 Task: Compose an email with the signature Francisco Garcia with the subject Request for an article and the message Please let me know if you have any suggestions for improvement. from softage.1@softage.net to softage.5@softage.net,  softage.1@softage.net and softage.6@softage.net with CC to softage.7@softage.net with an attached document Marketing_research_report.pdf, insert an emoji of mail Send the email
Action: Mouse moved to (434, 540)
Screenshot: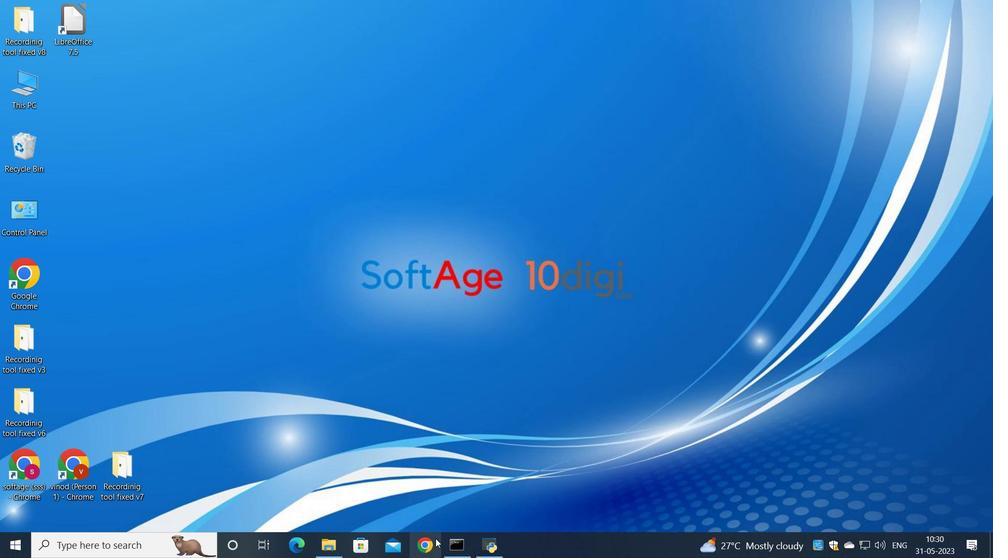 
Action: Mouse pressed left at (434, 540)
Screenshot: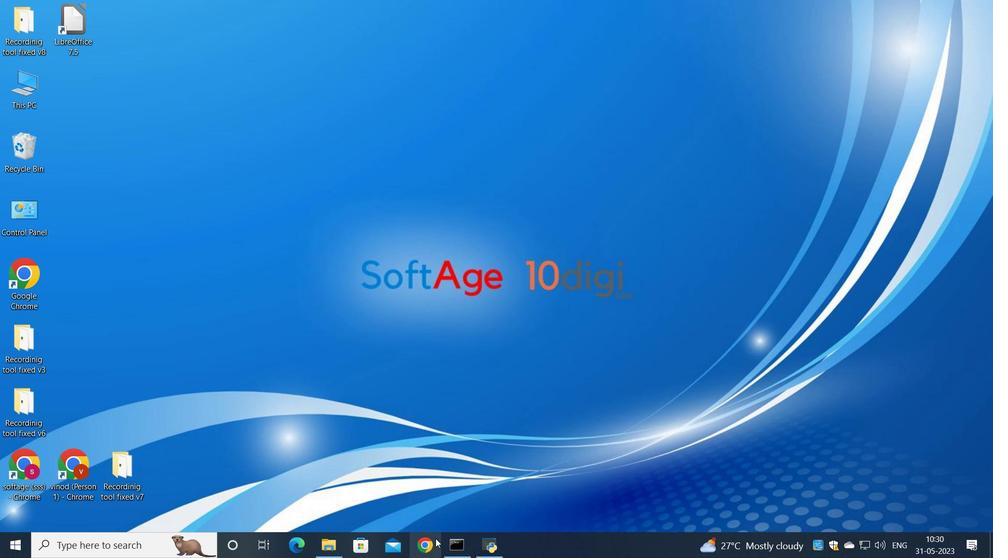 
Action: Mouse moved to (421, 336)
Screenshot: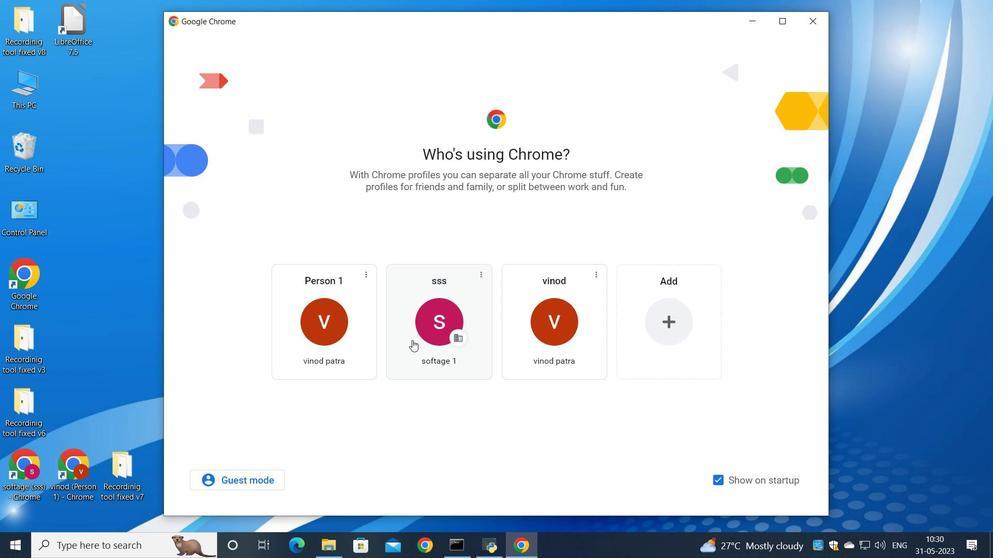 
Action: Mouse pressed left at (421, 336)
Screenshot: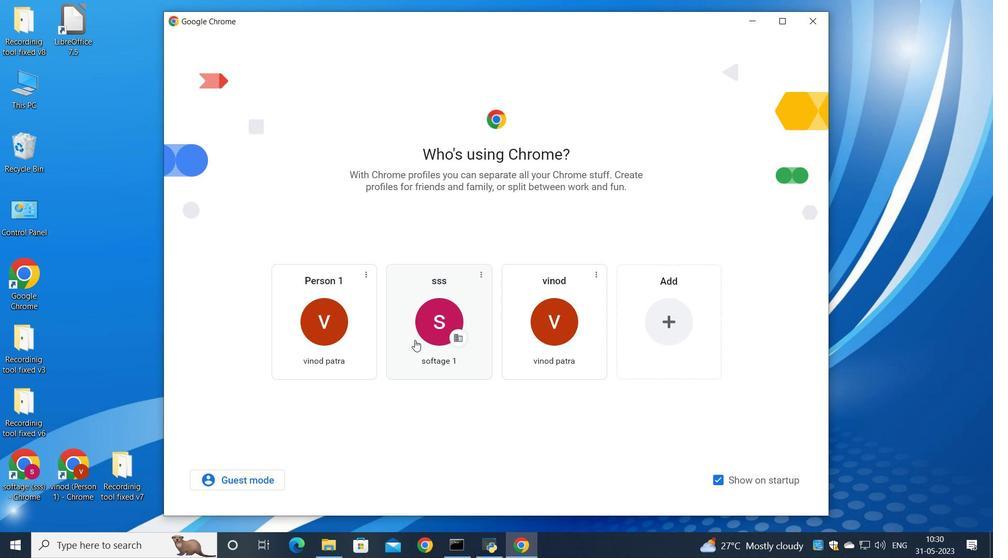 
Action: Mouse moved to (866, 71)
Screenshot: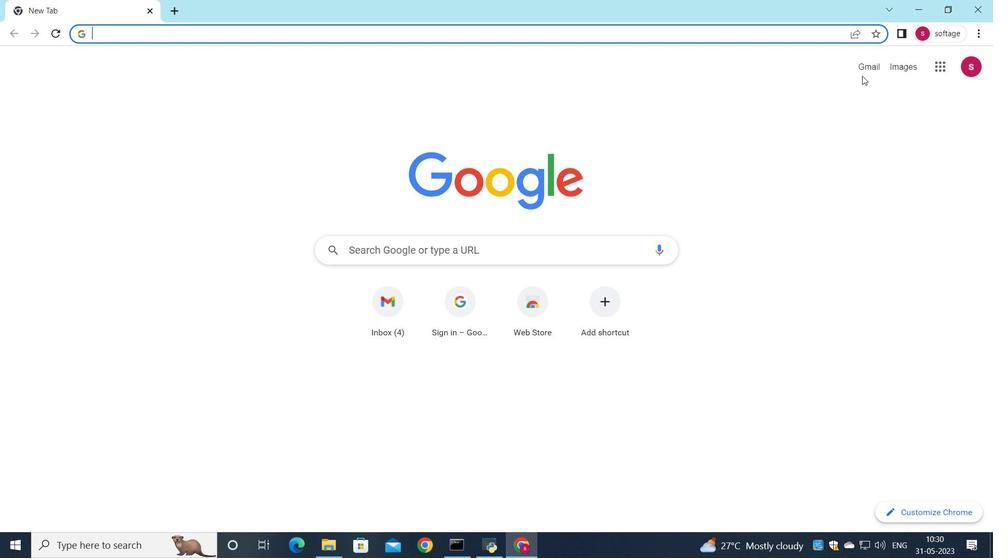 
Action: Mouse pressed left at (866, 71)
Screenshot: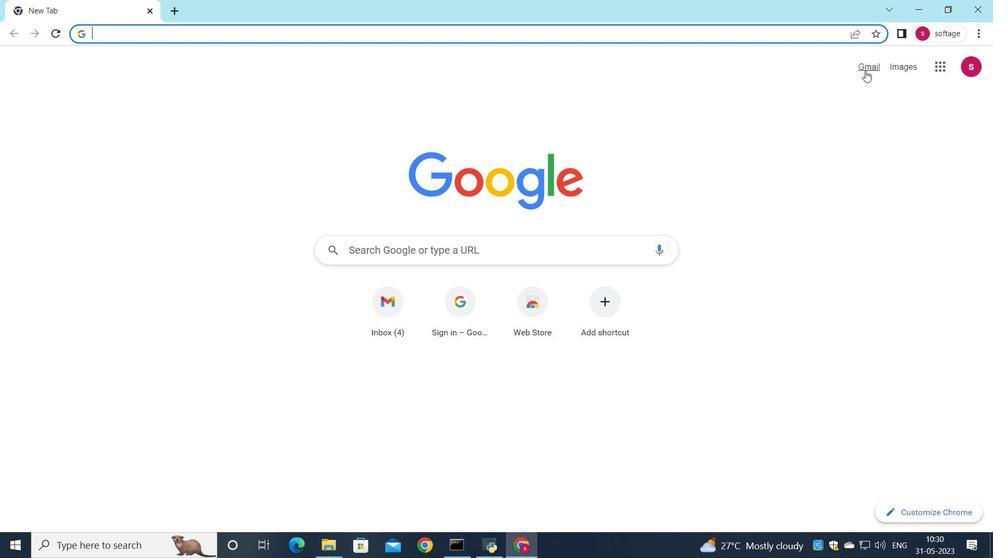 
Action: Mouse moved to (853, 83)
Screenshot: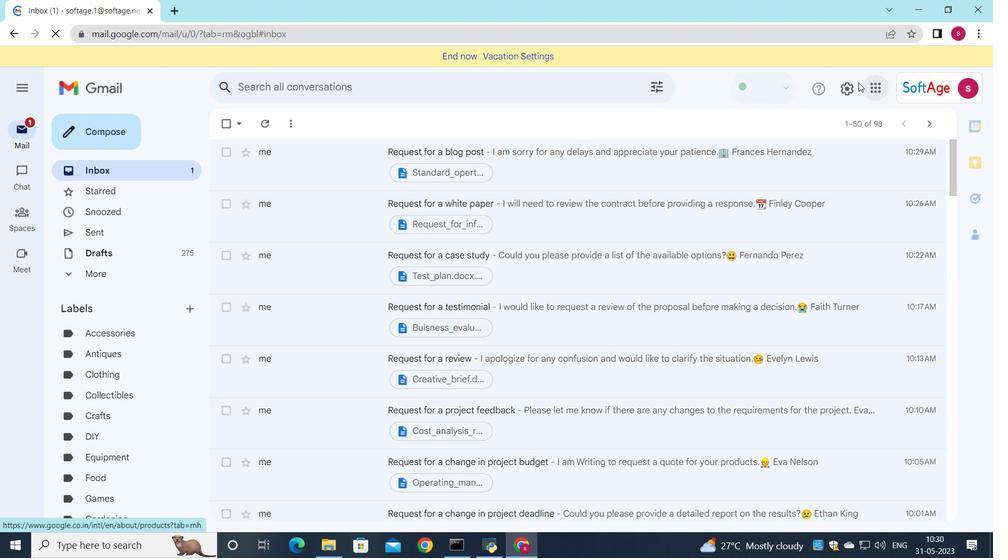 
Action: Mouse pressed left at (853, 83)
Screenshot: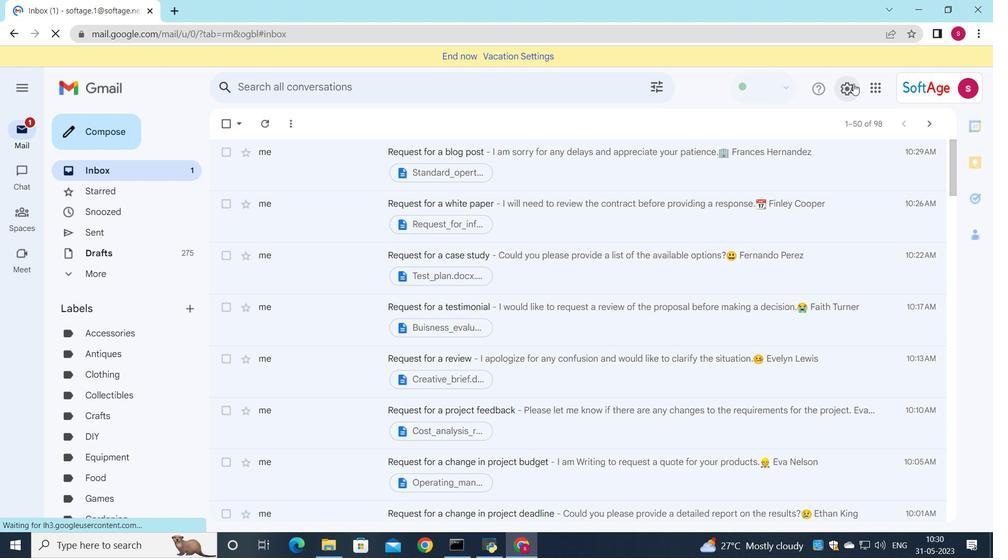 
Action: Mouse moved to (839, 151)
Screenshot: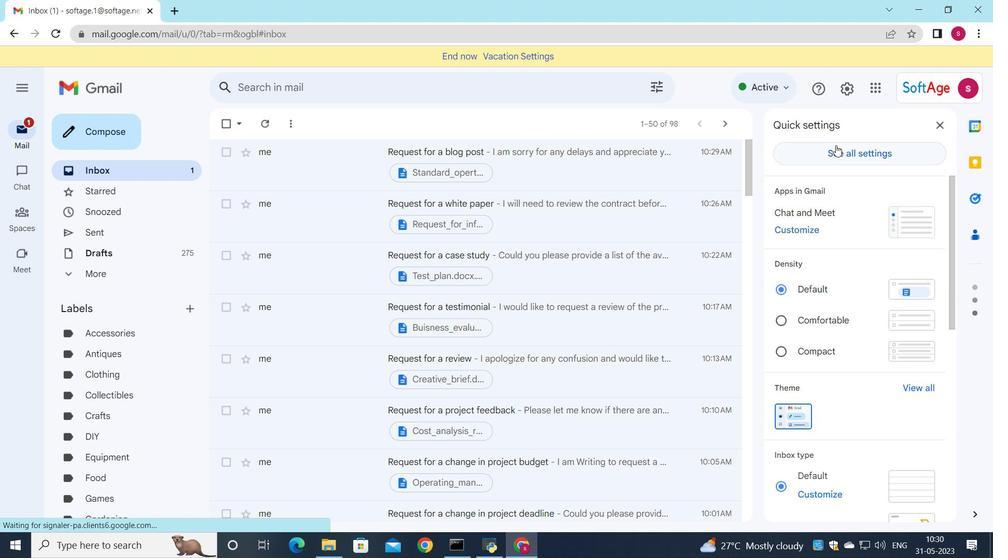 
Action: Mouse pressed left at (839, 151)
Screenshot: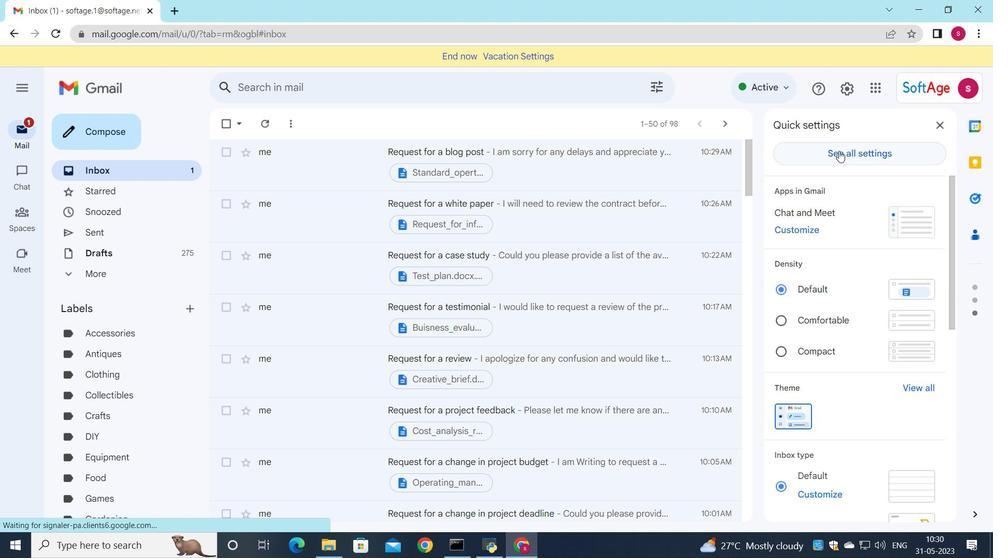 
Action: Mouse moved to (524, 326)
Screenshot: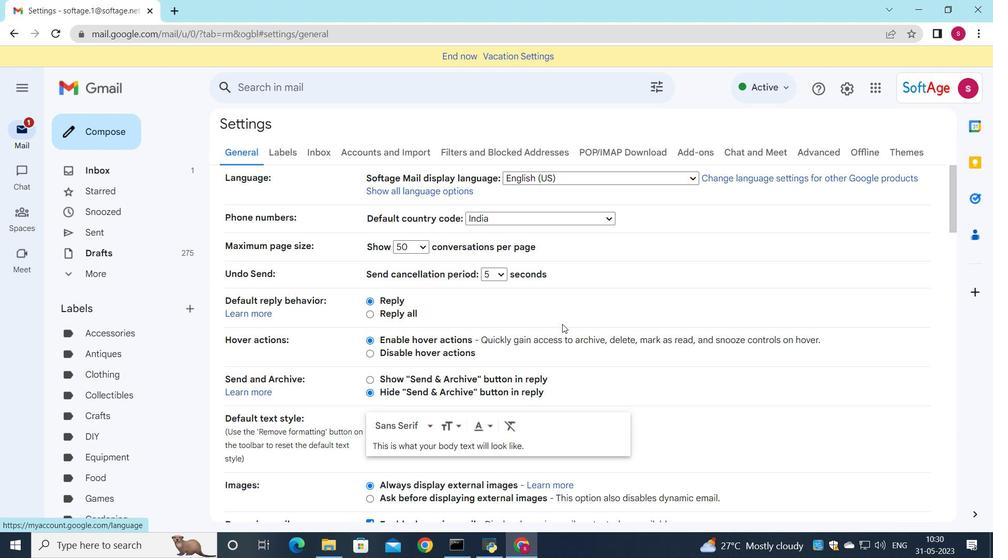 
Action: Mouse scrolled (524, 325) with delta (0, 0)
Screenshot: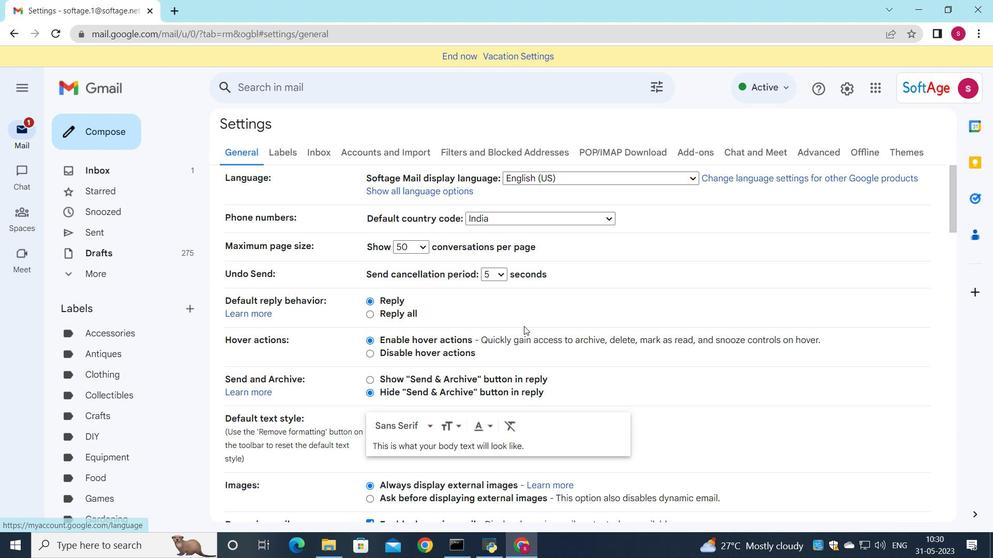 
Action: Mouse scrolled (524, 325) with delta (0, 0)
Screenshot: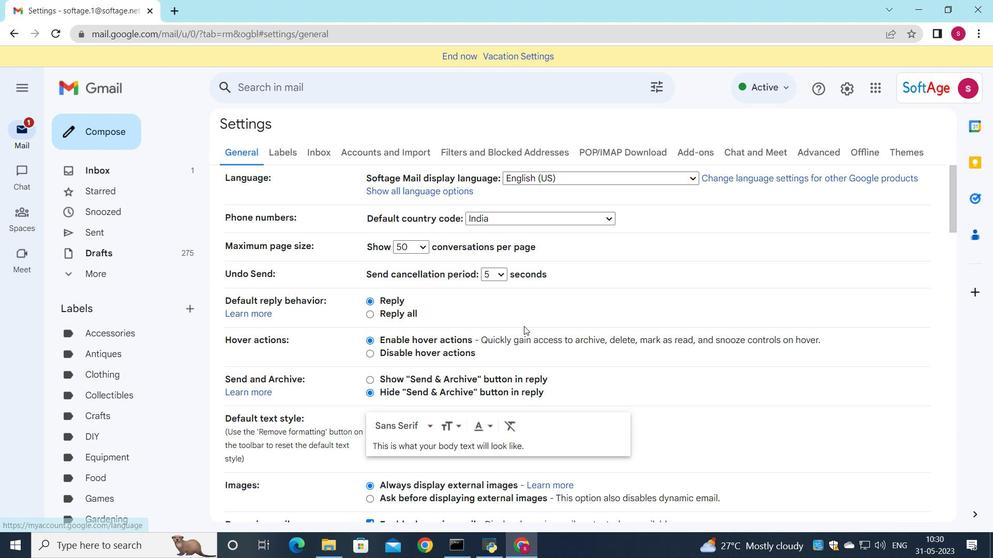 
Action: Mouse scrolled (524, 325) with delta (0, 0)
Screenshot: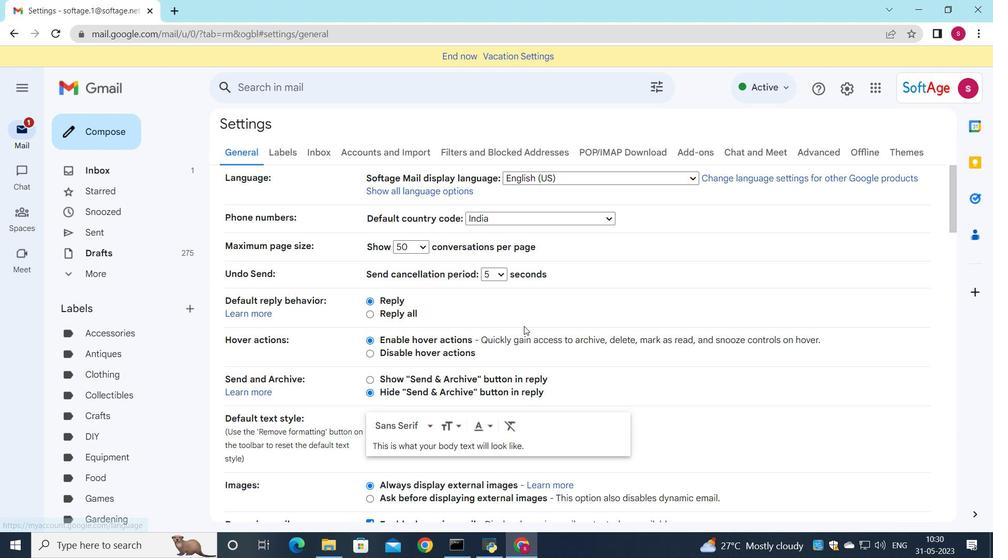
Action: Mouse scrolled (524, 325) with delta (0, 0)
Screenshot: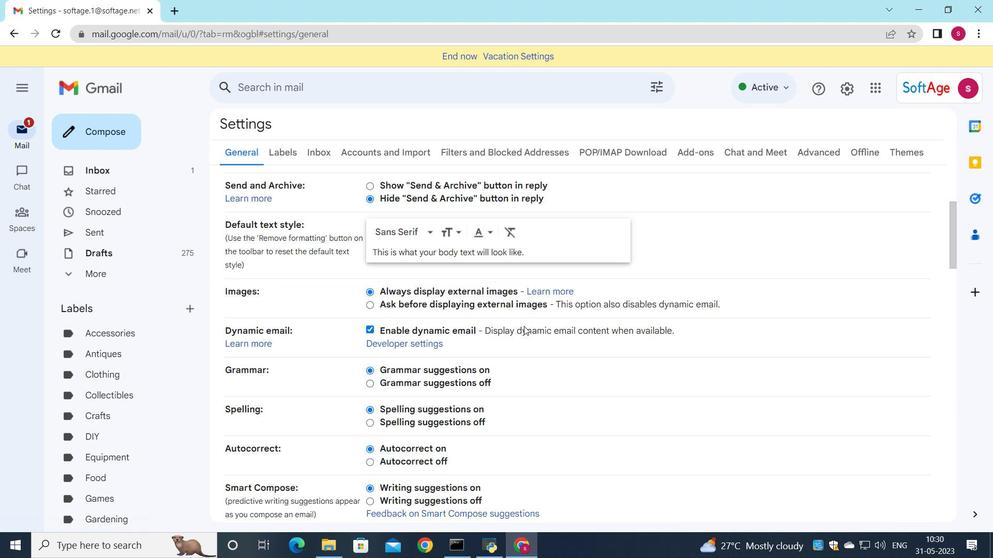 
Action: Mouse scrolled (524, 325) with delta (0, 0)
Screenshot: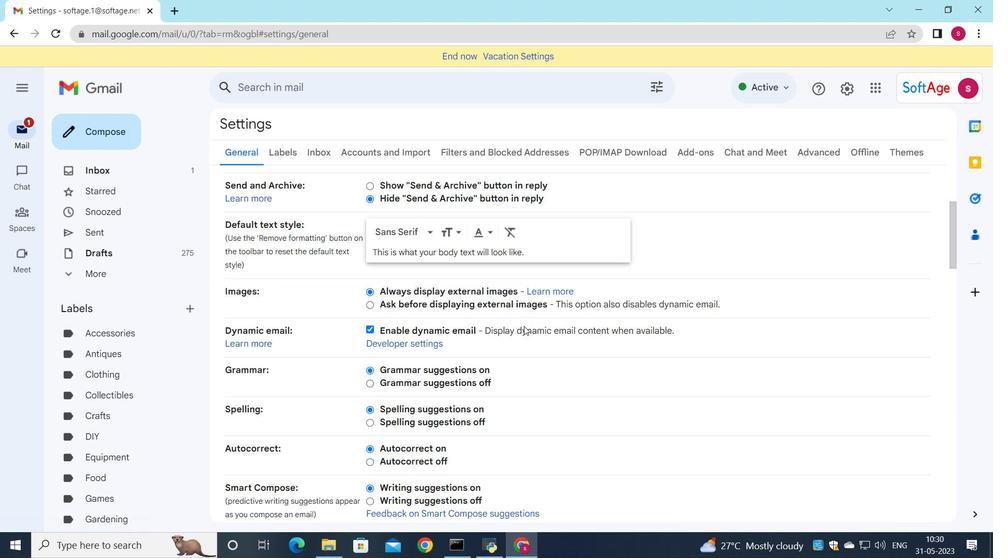 
Action: Mouse moved to (524, 326)
Screenshot: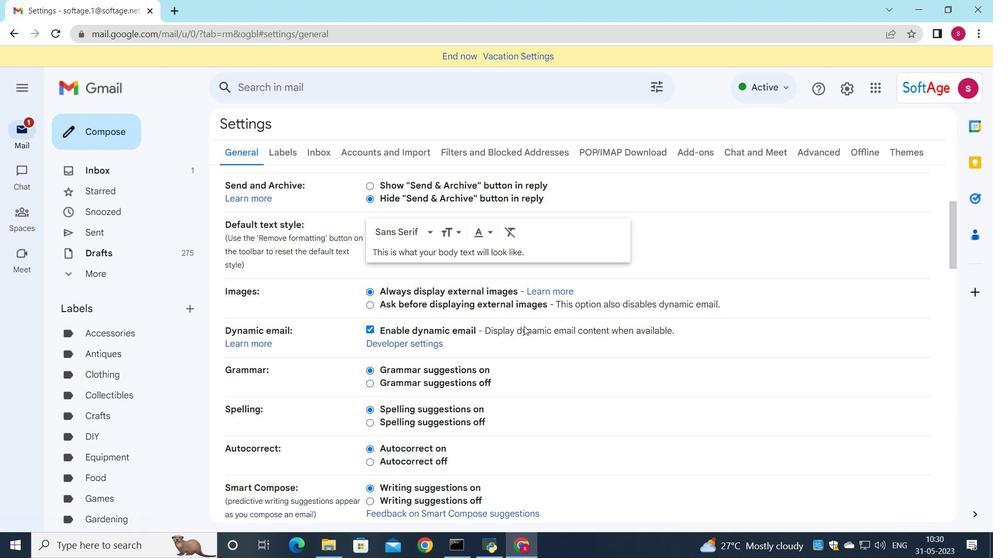 
Action: Mouse scrolled (524, 325) with delta (0, 0)
Screenshot: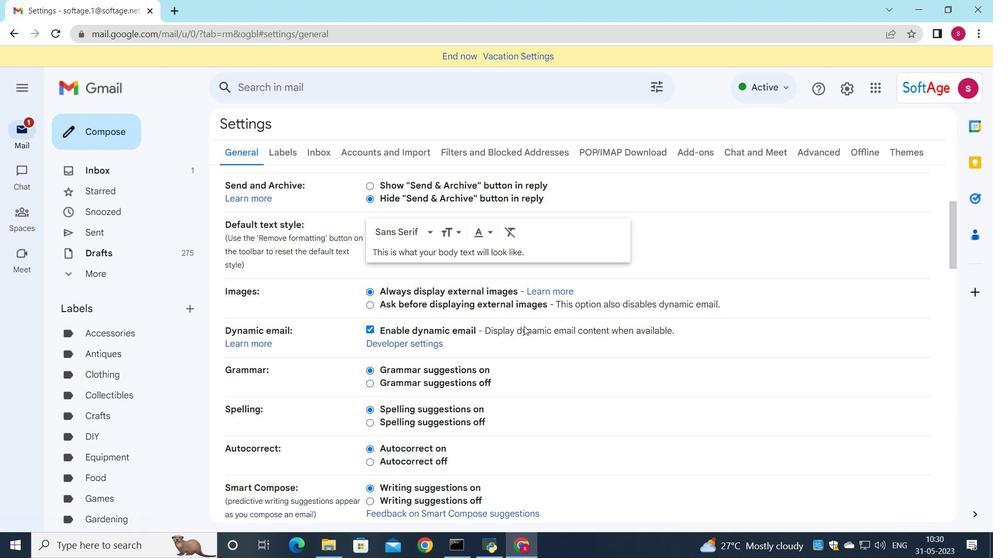 
Action: Mouse moved to (526, 328)
Screenshot: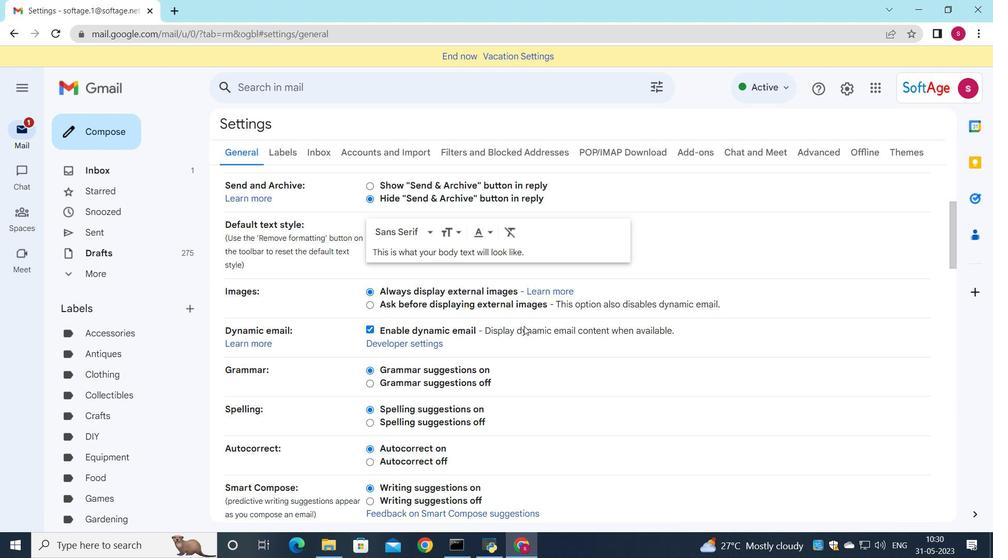 
Action: Mouse scrolled (526, 327) with delta (0, 0)
Screenshot: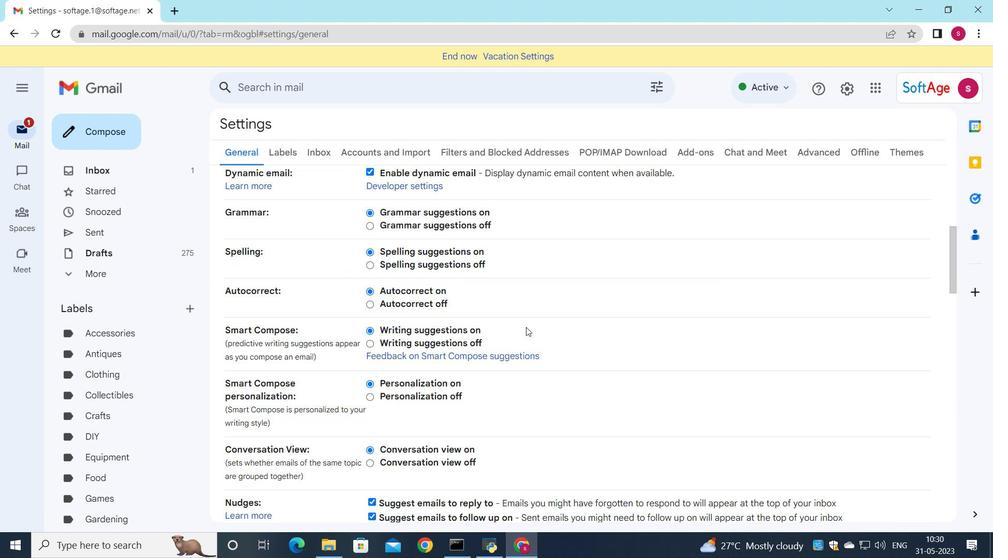 
Action: Mouse scrolled (526, 327) with delta (0, 0)
Screenshot: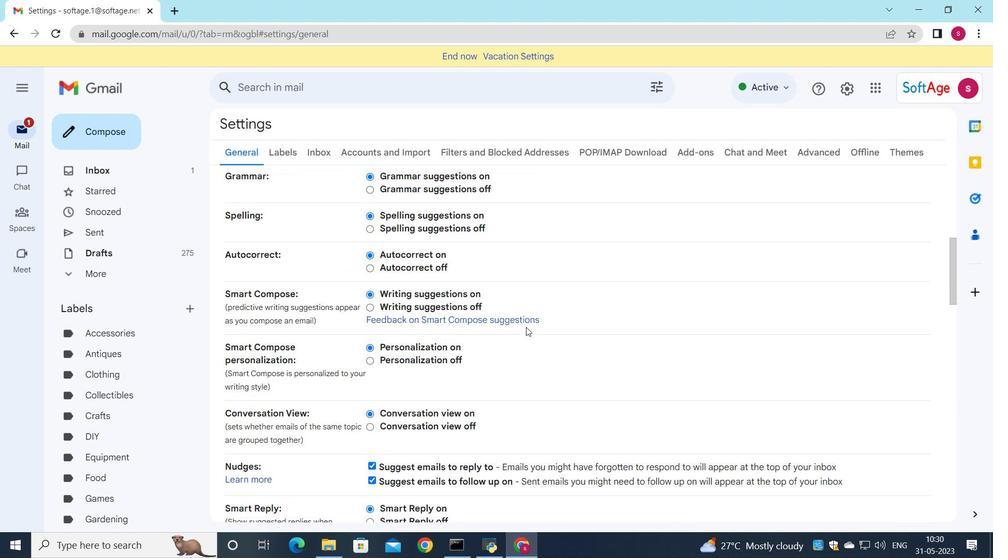 
Action: Mouse scrolled (526, 327) with delta (0, 0)
Screenshot: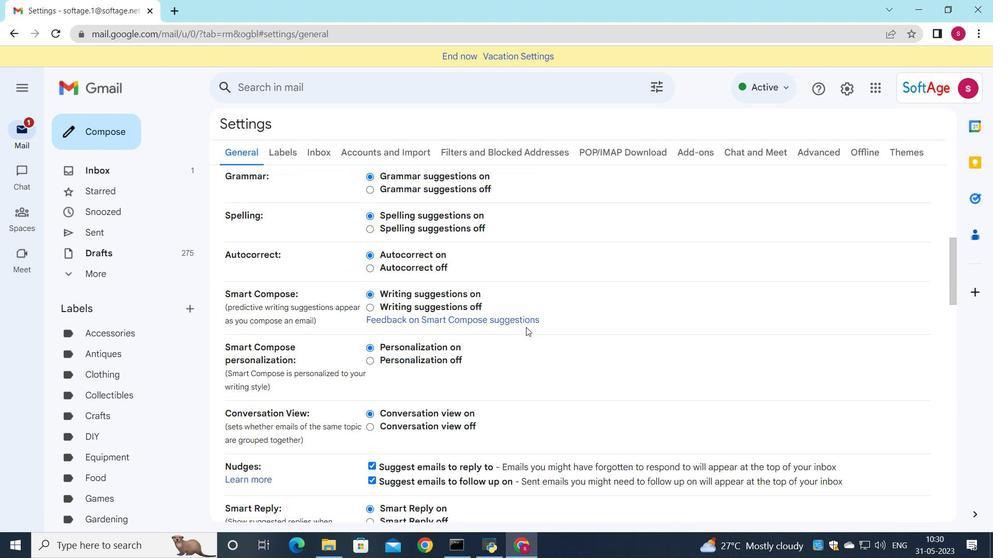 
Action: Mouse scrolled (526, 327) with delta (0, 0)
Screenshot: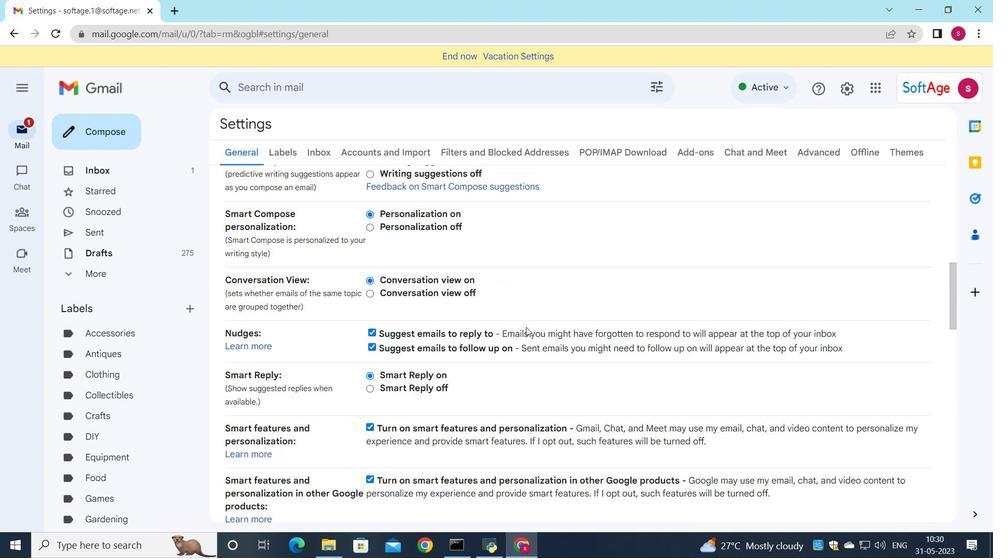 
Action: Mouse scrolled (526, 327) with delta (0, 0)
Screenshot: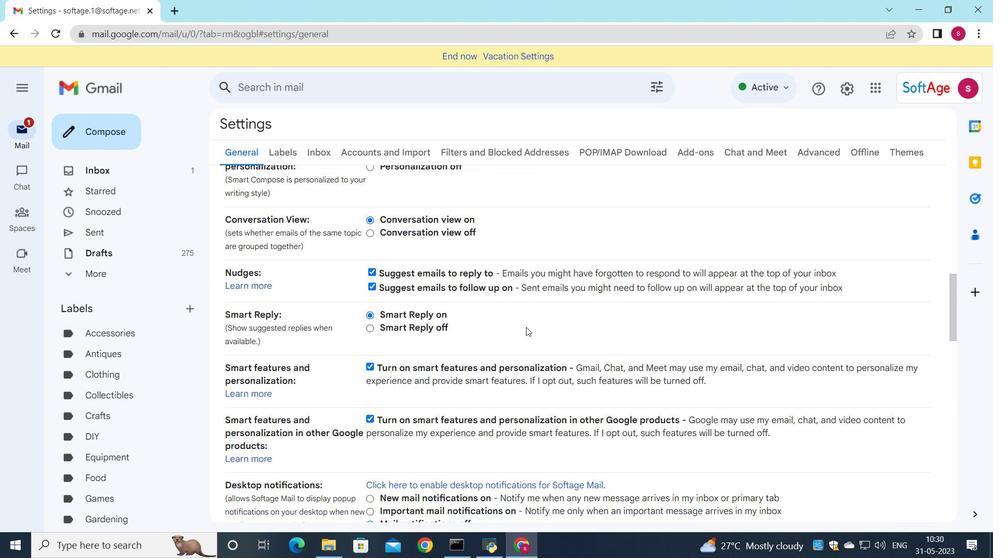 
Action: Mouse scrolled (526, 327) with delta (0, 0)
Screenshot: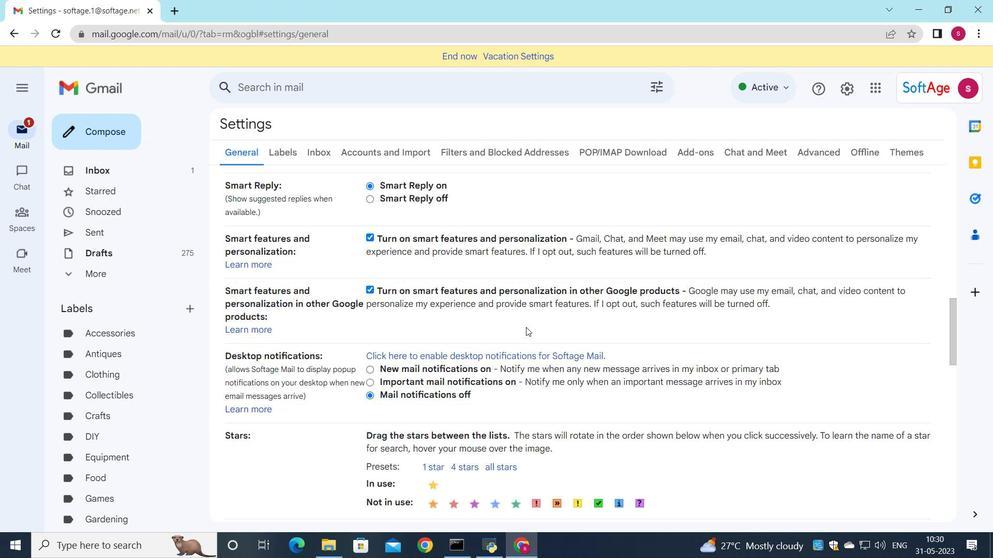 
Action: Mouse scrolled (526, 327) with delta (0, 0)
Screenshot: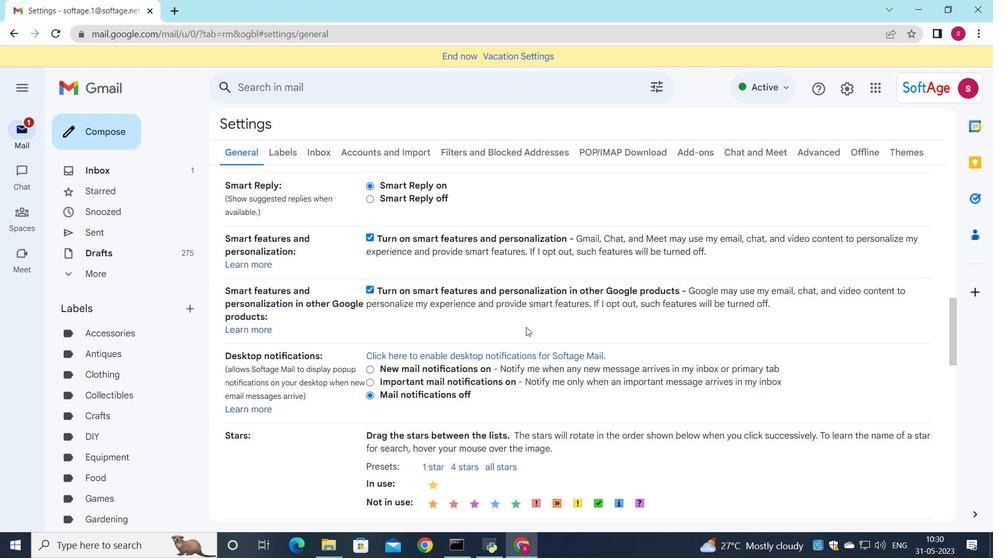 
Action: Mouse scrolled (526, 327) with delta (0, 0)
Screenshot: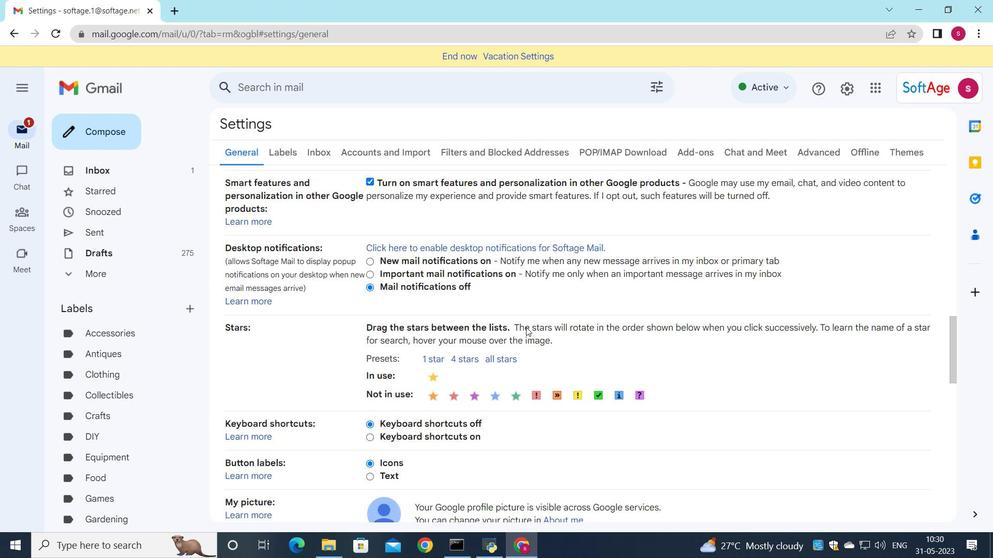 
Action: Mouse scrolled (526, 327) with delta (0, 0)
Screenshot: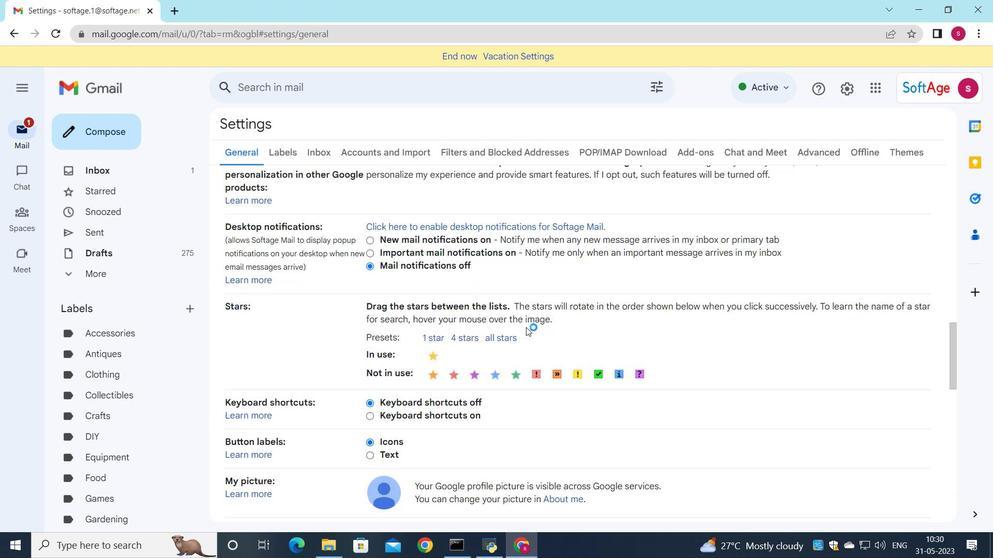 
Action: Mouse scrolled (526, 327) with delta (0, 0)
Screenshot: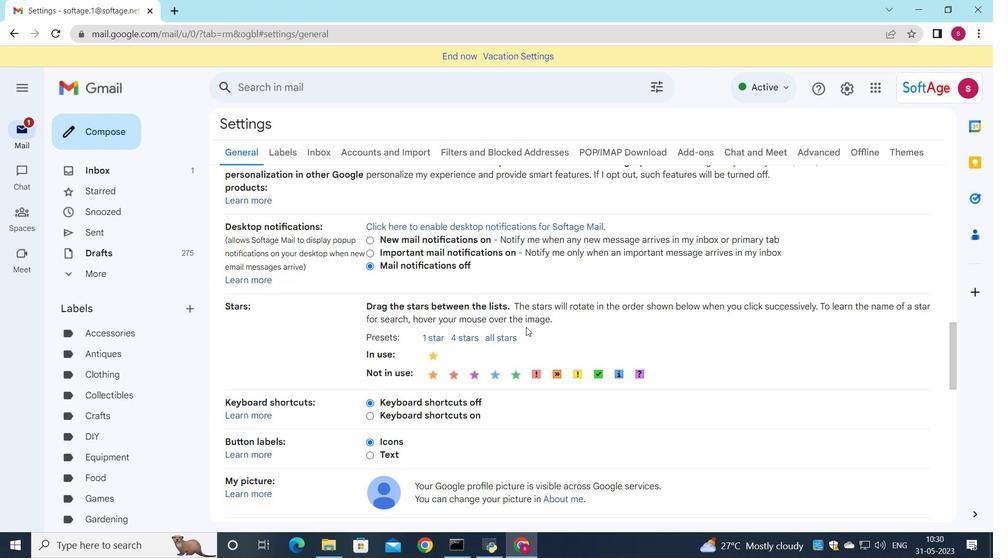 
Action: Mouse scrolled (526, 327) with delta (0, 0)
Screenshot: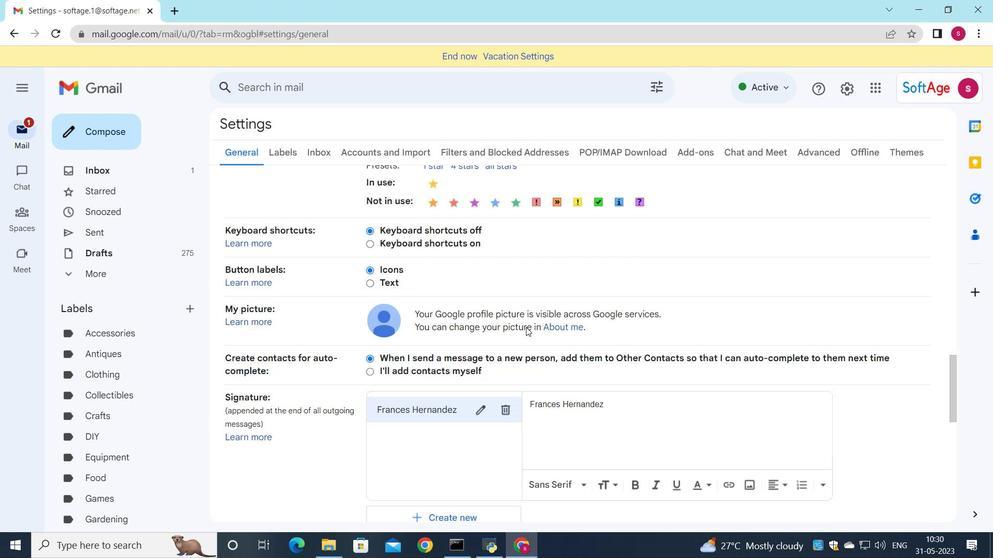 
Action: Mouse moved to (508, 325)
Screenshot: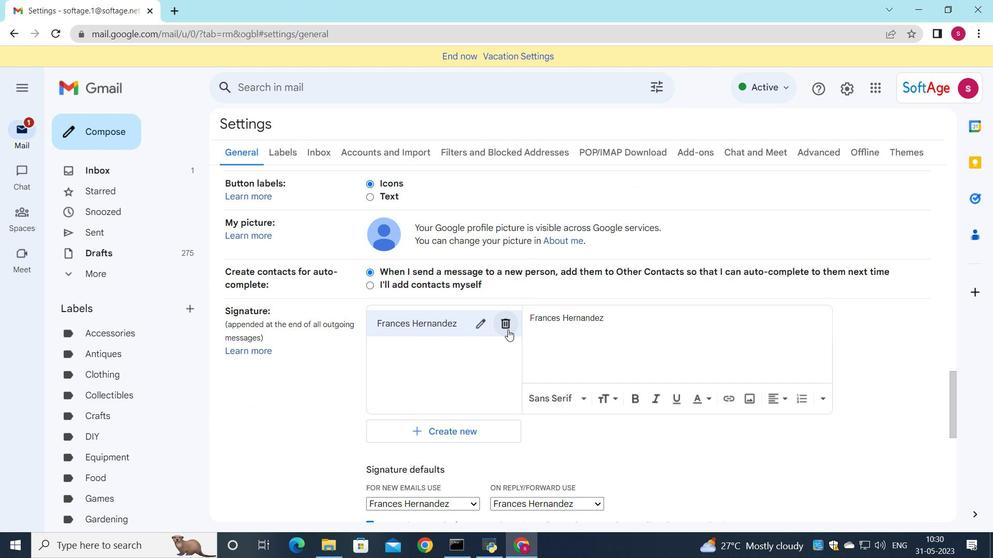 
Action: Mouse pressed left at (508, 325)
Screenshot: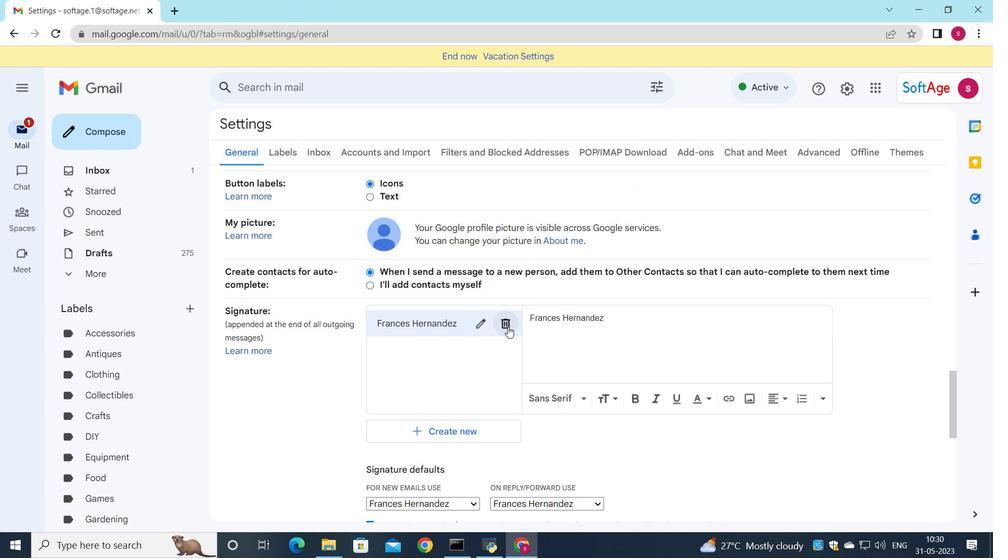 
Action: Mouse moved to (625, 317)
Screenshot: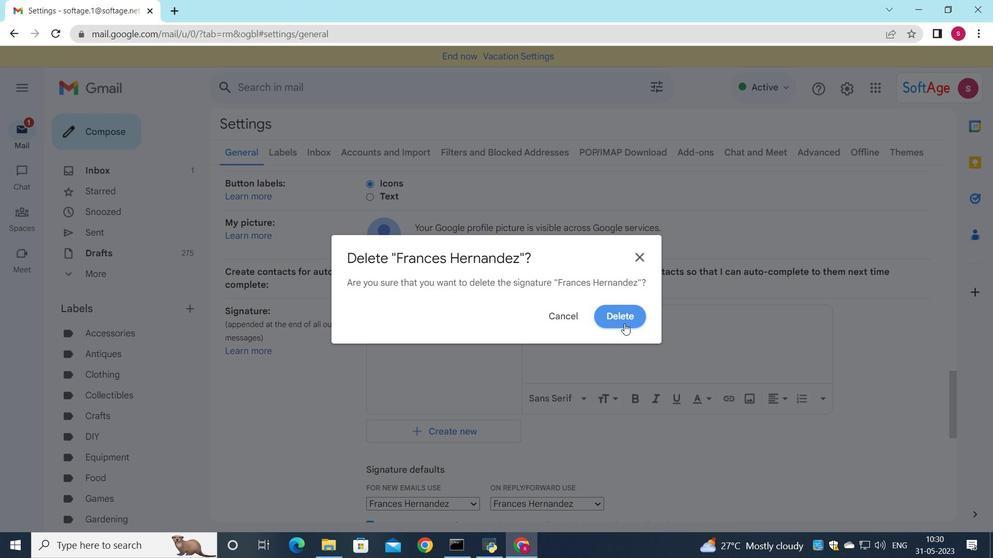 
Action: Mouse pressed left at (625, 317)
Screenshot: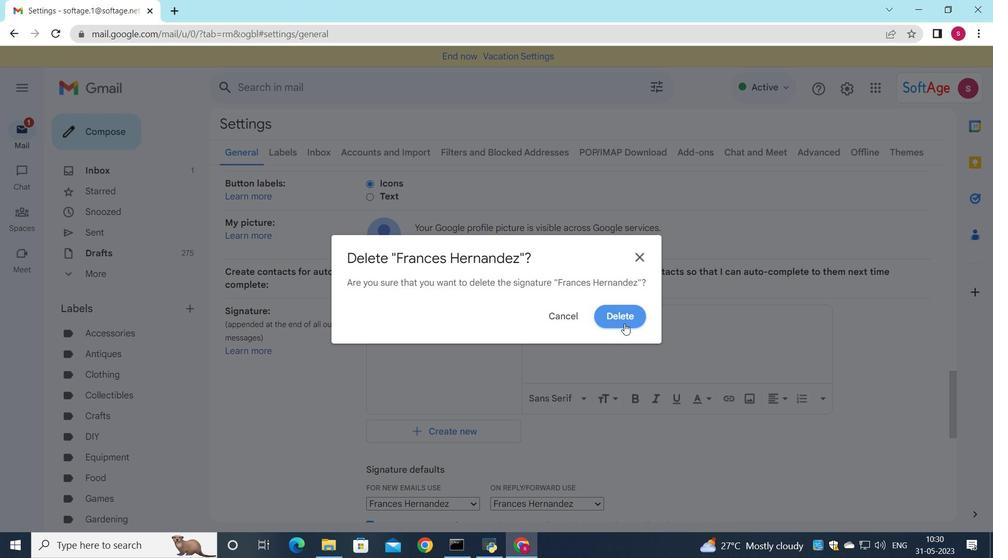 
Action: Mouse moved to (431, 325)
Screenshot: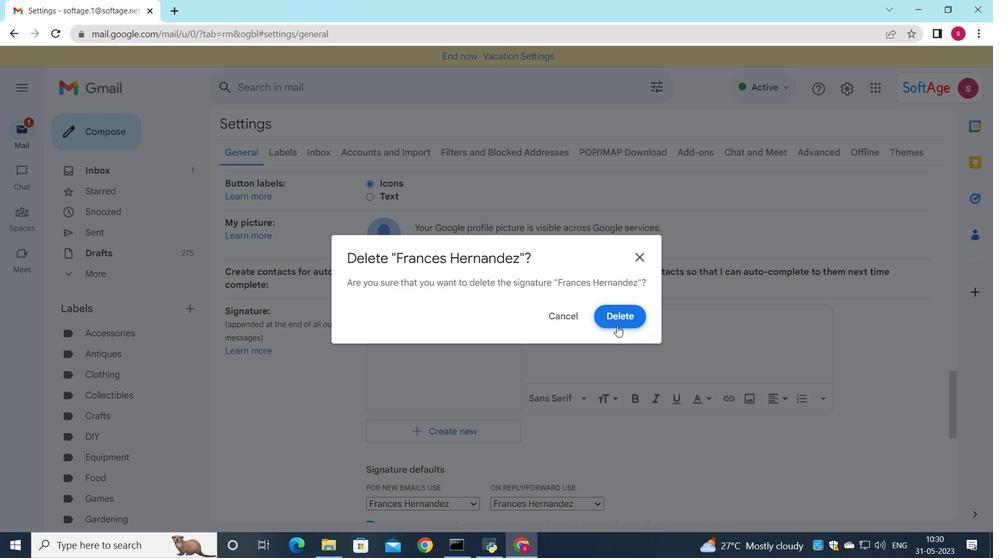 
Action: Mouse pressed left at (431, 325)
Screenshot: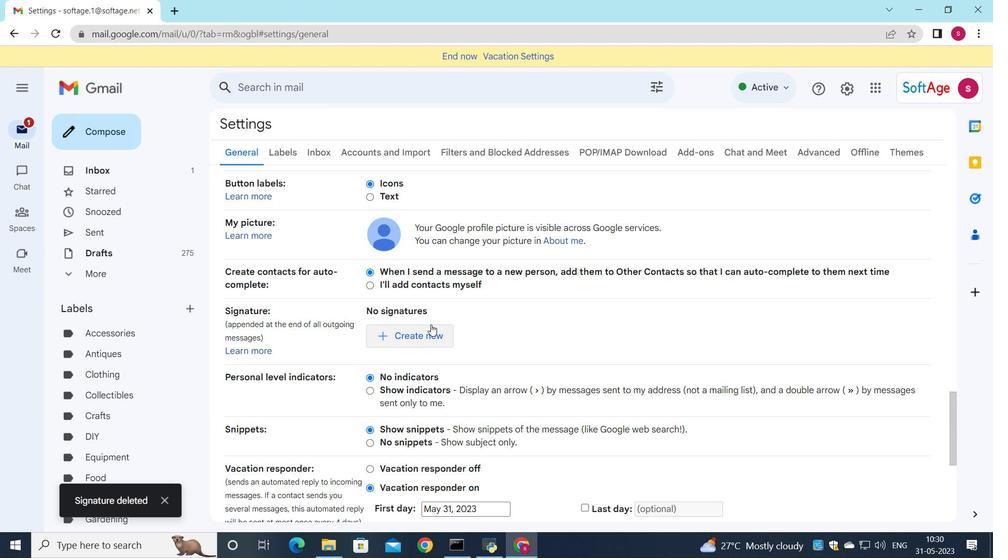 
Action: Mouse moved to (578, 328)
Screenshot: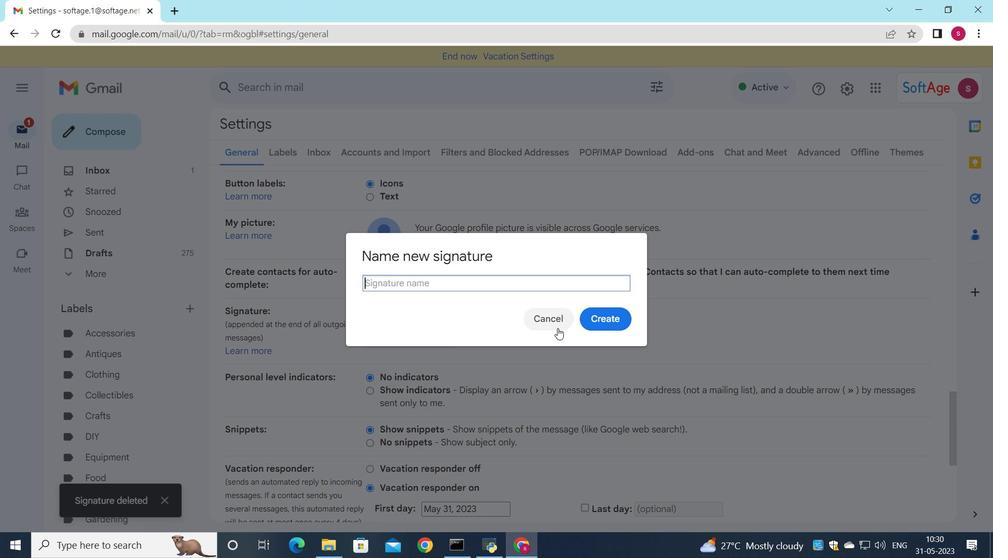 
Action: Key pressed <Key.shift>francisco
Screenshot: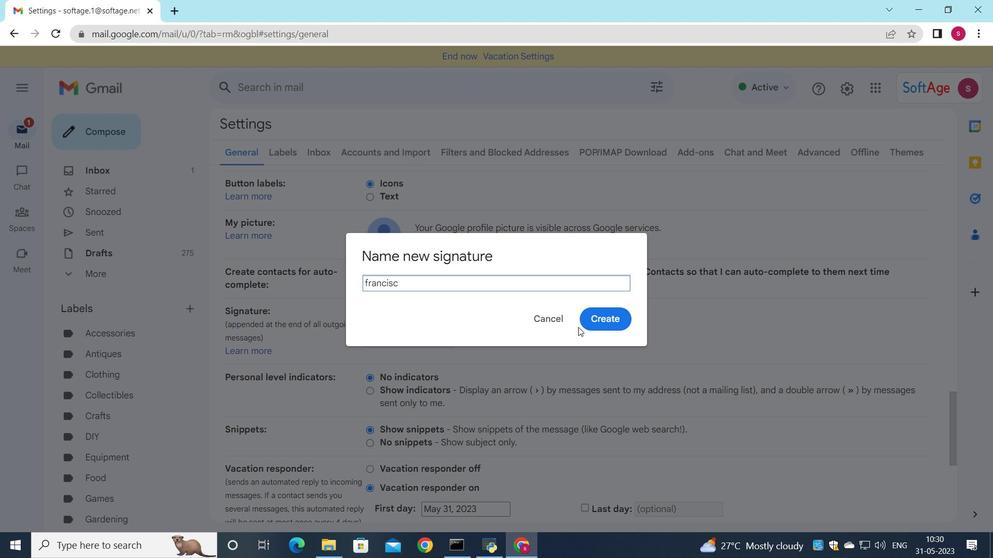 
Action: Mouse moved to (368, 284)
Screenshot: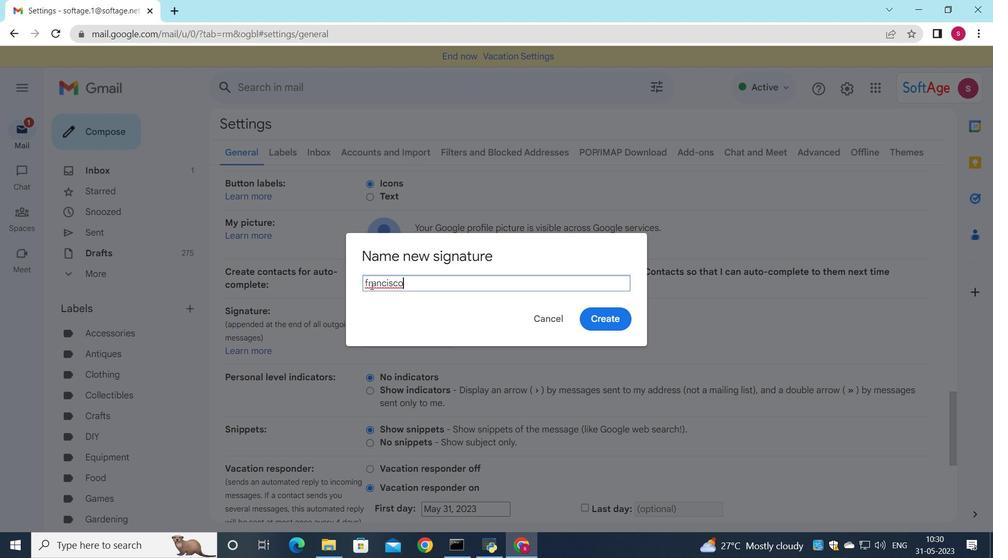 
Action: Mouse pressed left at (368, 284)
Screenshot: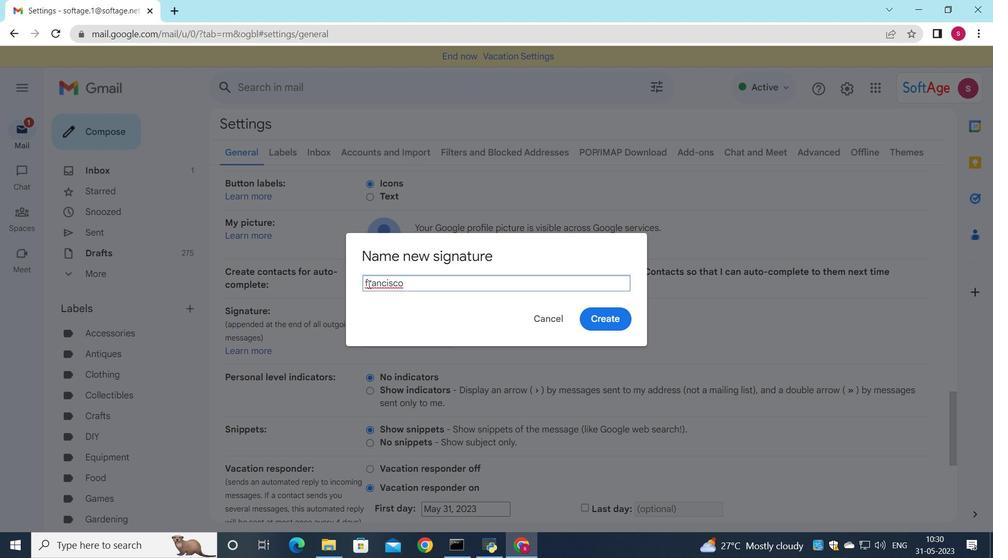 
Action: Key pressed <Key.backspace><Key.shift><Key.shift><Key.shift>F<Key.right><Key.right><Key.right><Key.right><Key.right><Key.right><Key.right><Key.right><Key.right><Key.right><Key.right><Key.right><Key.right><Key.space><Key.shift>Garcia
Screenshot: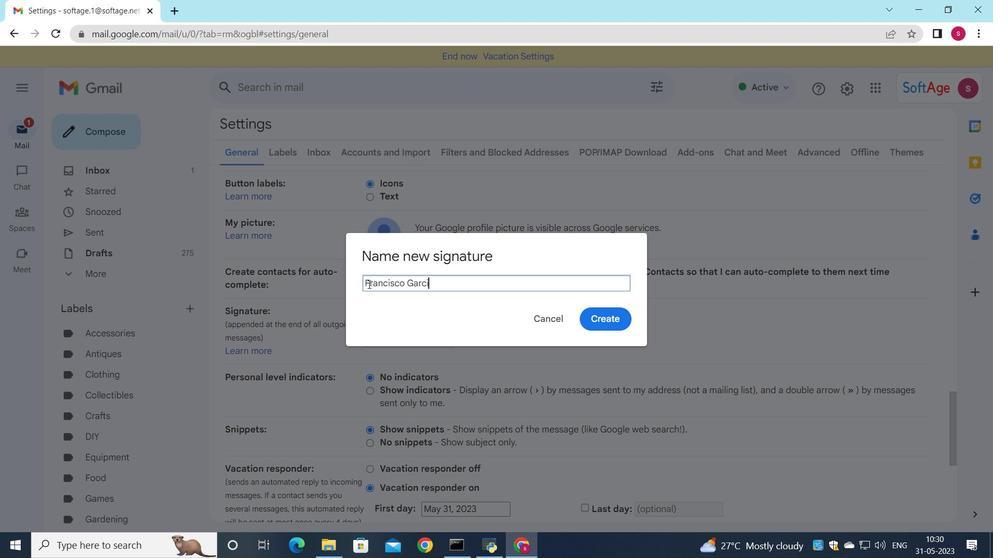 
Action: Mouse moved to (611, 316)
Screenshot: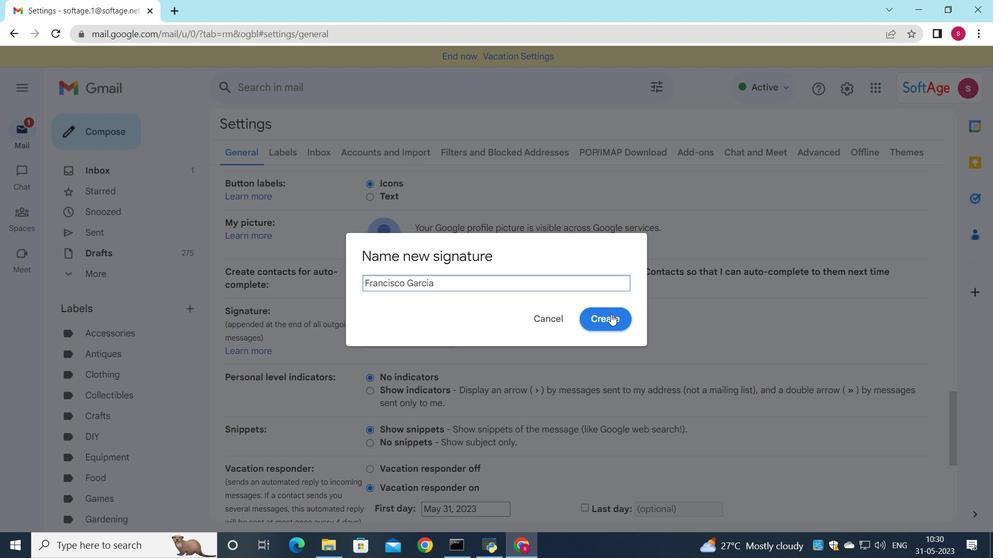 
Action: Mouse pressed left at (611, 316)
Screenshot: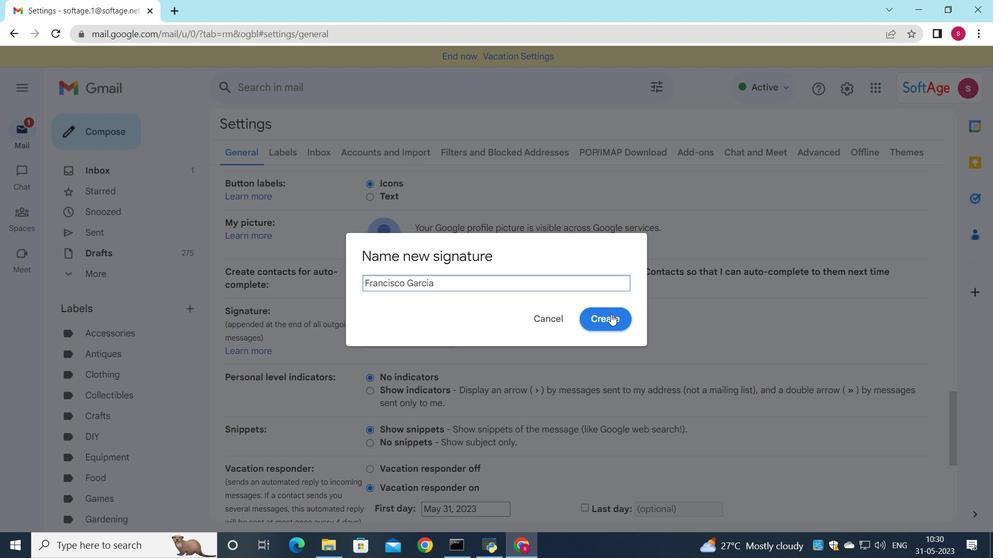 
Action: Mouse moved to (567, 330)
Screenshot: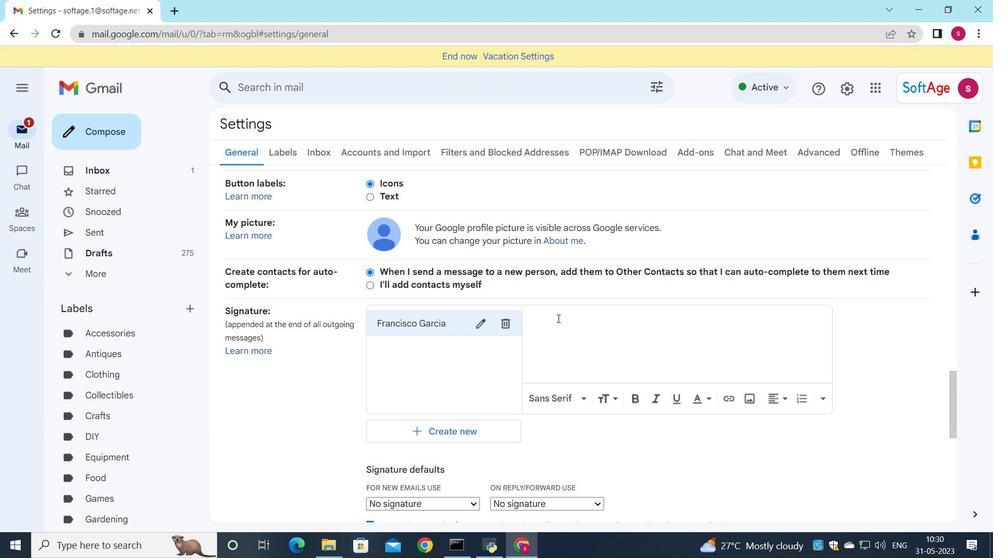
Action: Mouse pressed left at (567, 330)
Screenshot: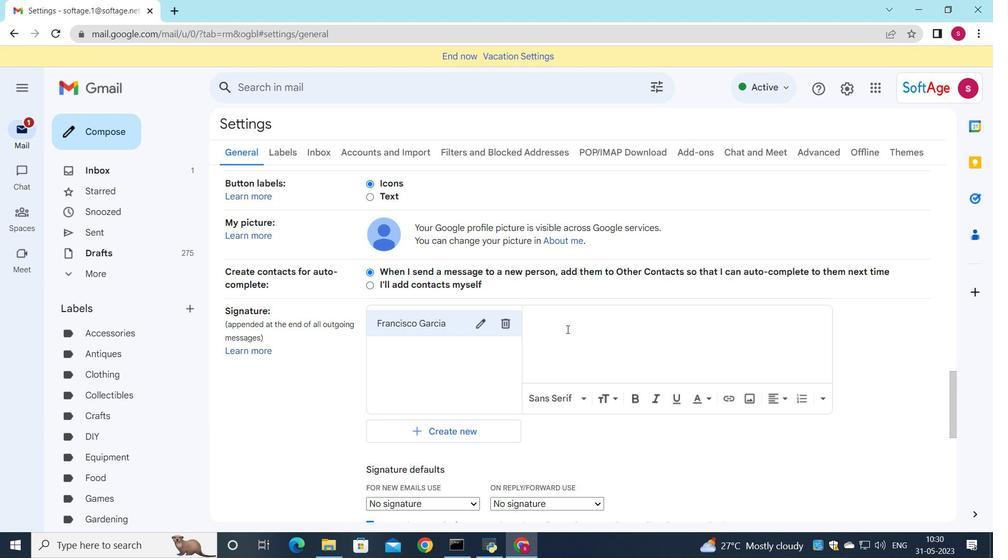
Action: Key pressed <Key.shift><Key.shift><Key.shift>Francisco<Key.space><Key.shift>Garcia
Screenshot: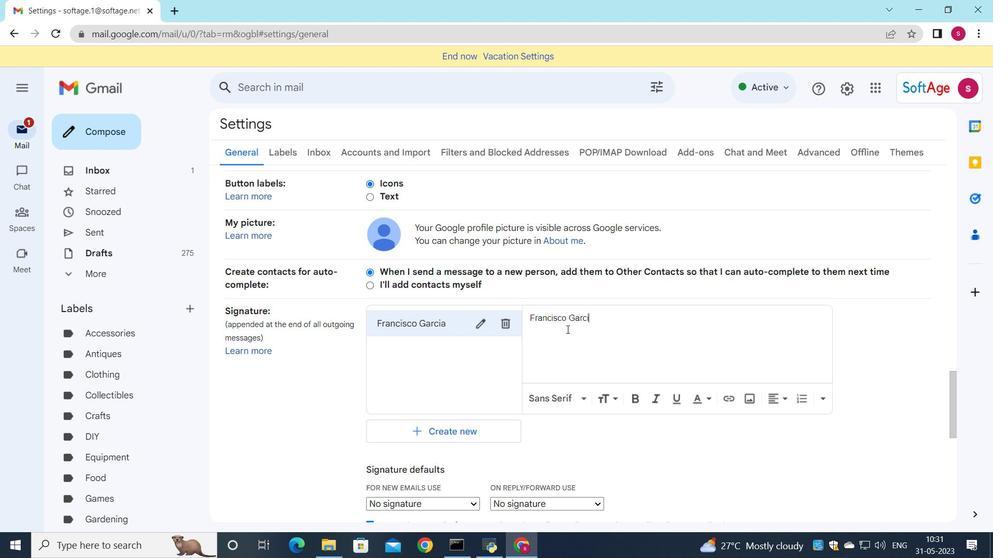 
Action: Mouse moved to (545, 230)
Screenshot: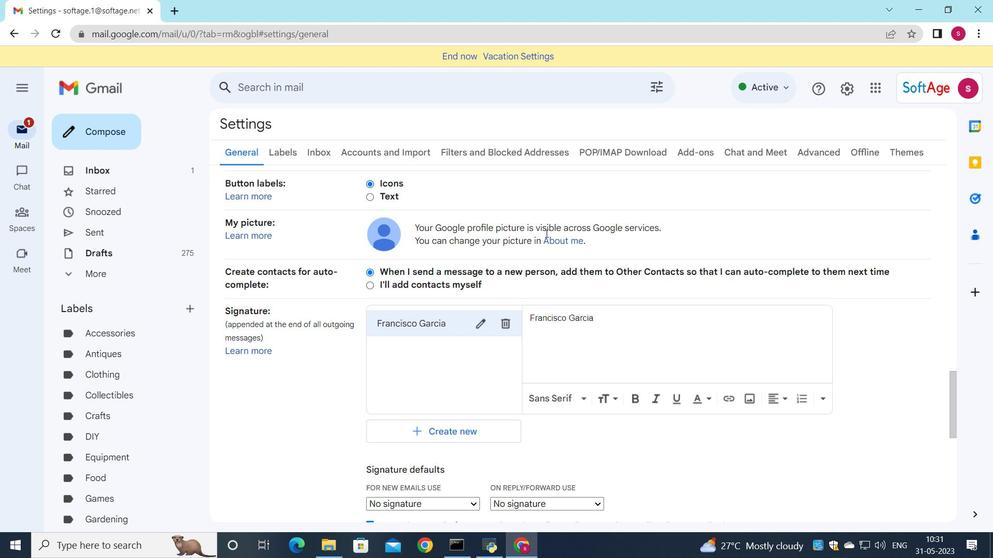 
Action: Mouse scrolled (545, 230) with delta (0, 0)
Screenshot: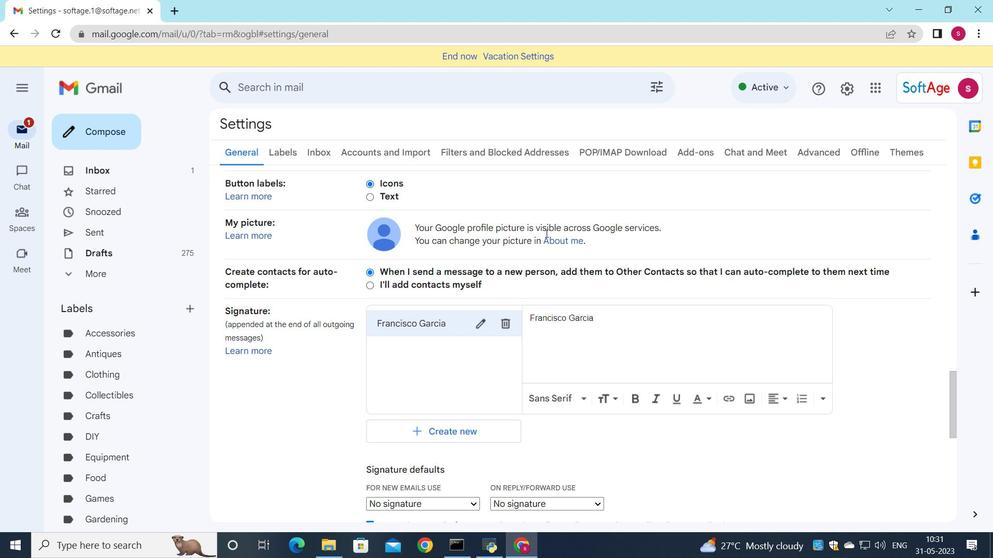 
Action: Mouse moved to (536, 253)
Screenshot: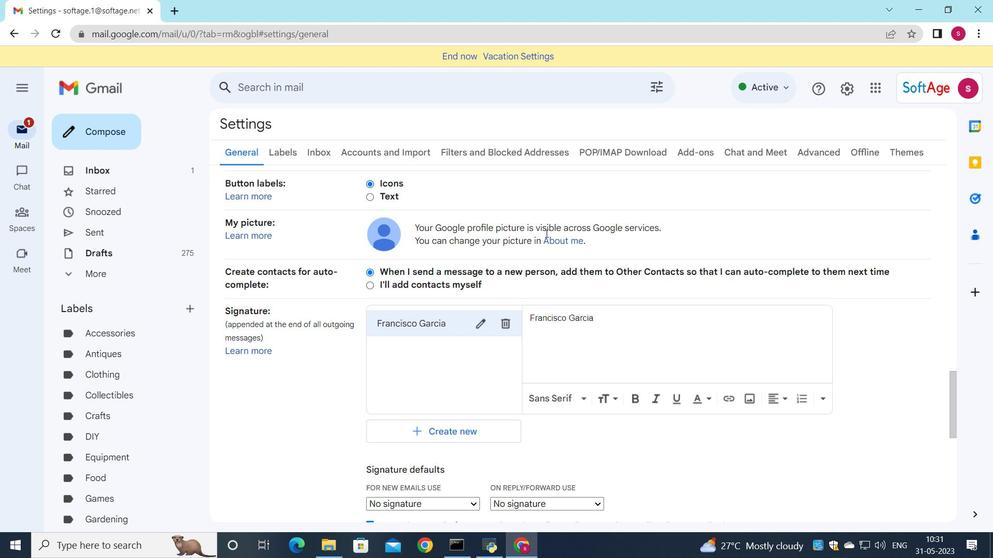
Action: Mouse scrolled (536, 253) with delta (0, 0)
Screenshot: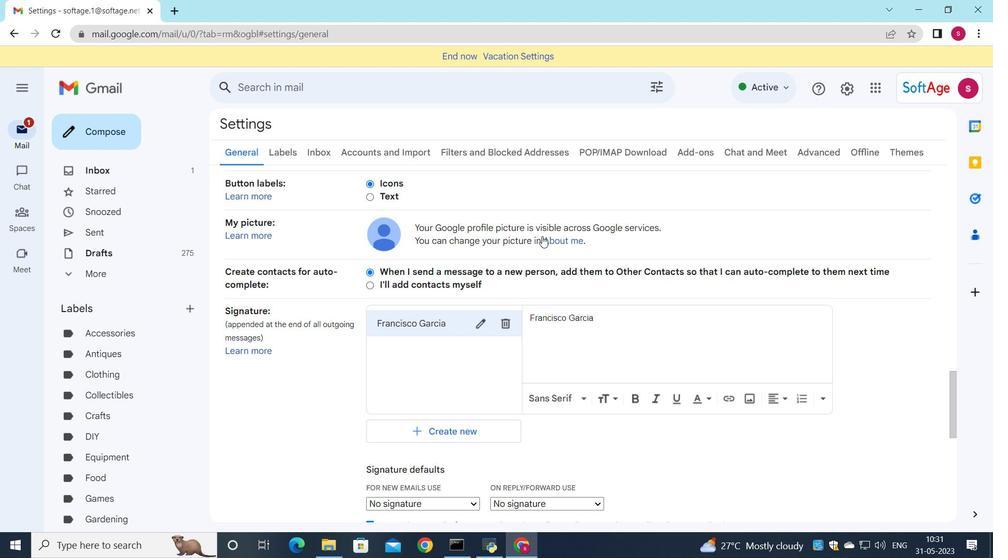 
Action: Mouse moved to (528, 275)
Screenshot: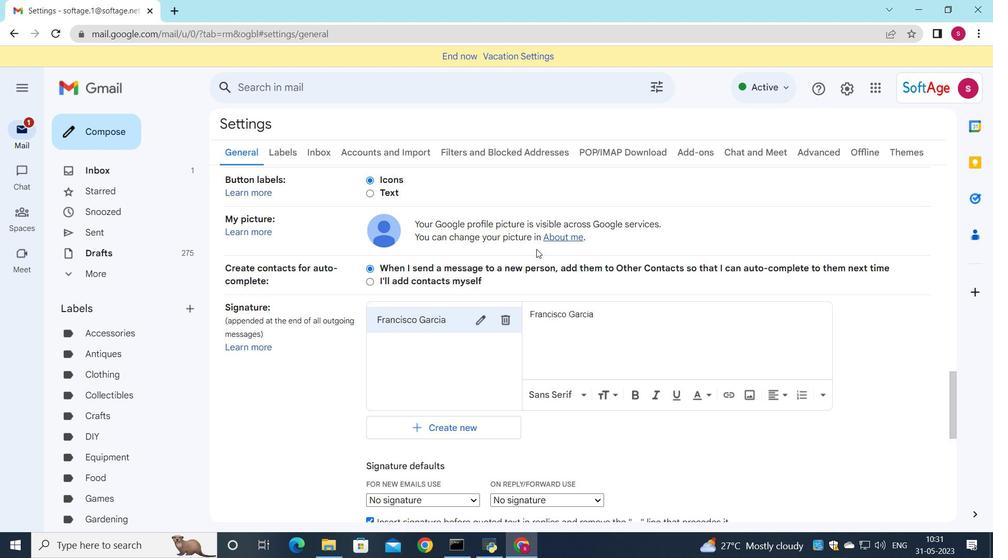 
Action: Mouse scrolled (528, 275) with delta (0, 0)
Screenshot: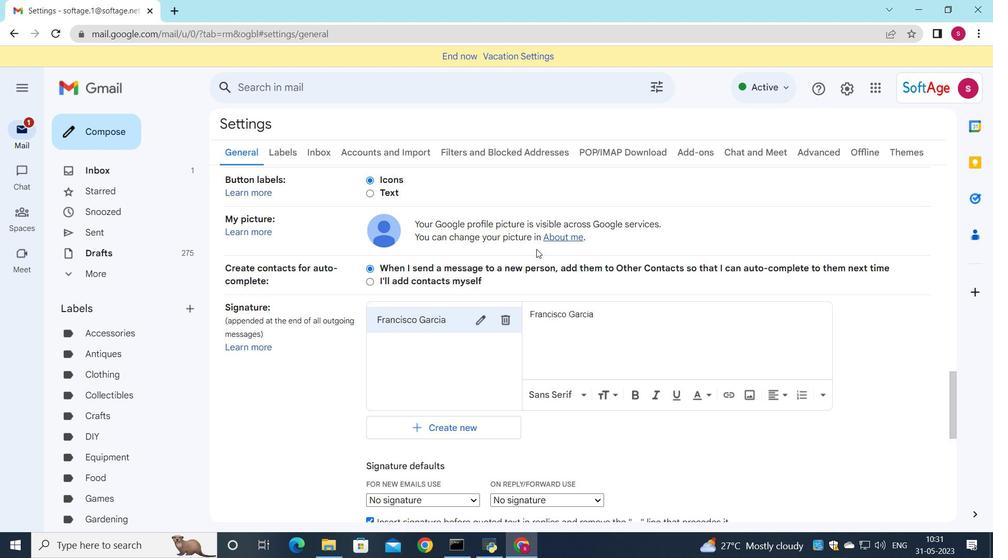 
Action: Mouse moved to (445, 312)
Screenshot: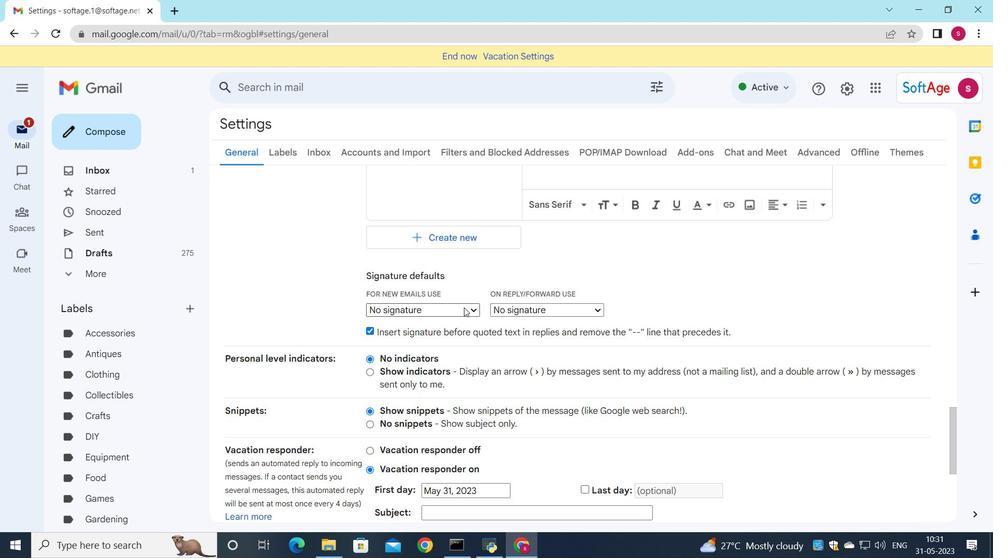
Action: Mouse pressed left at (445, 312)
Screenshot: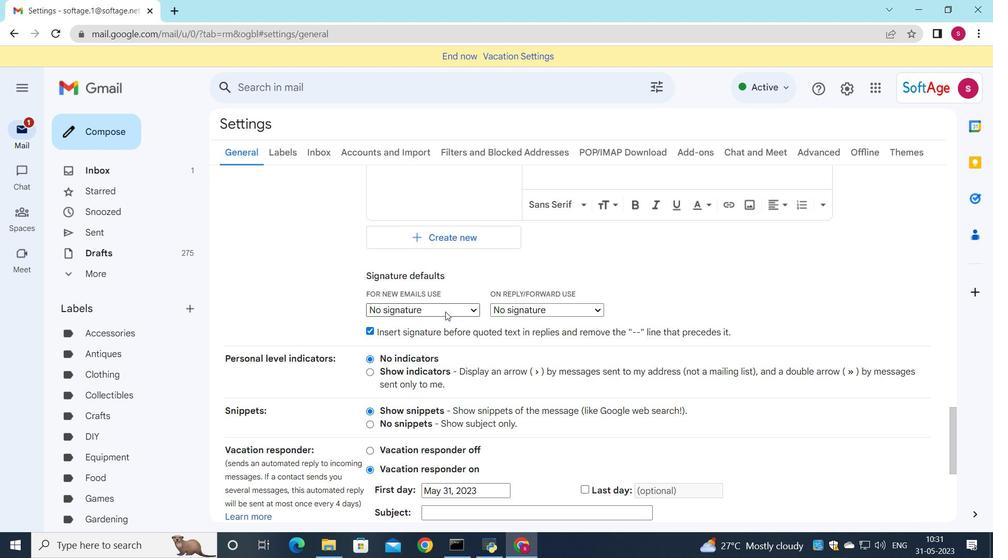 
Action: Mouse moved to (443, 337)
Screenshot: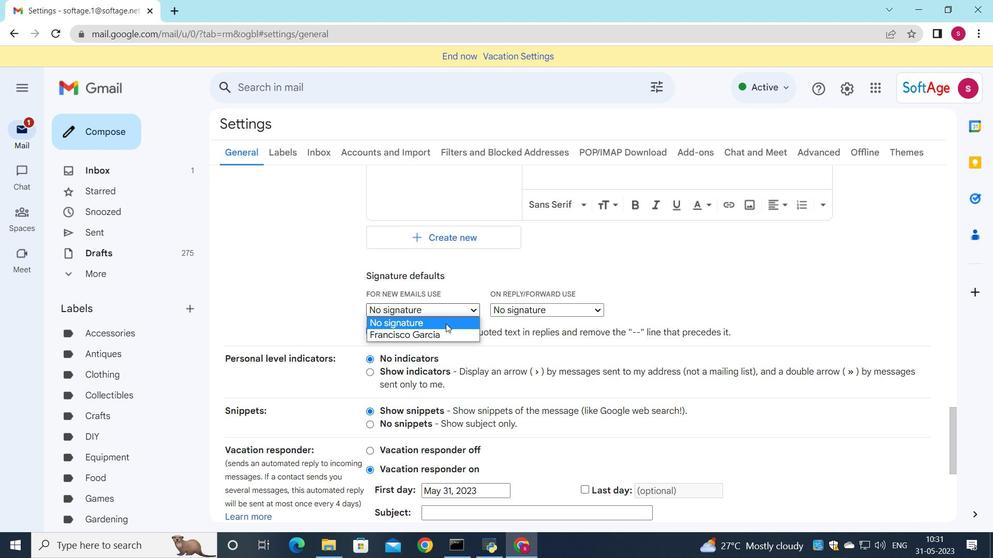 
Action: Mouse pressed left at (443, 337)
Screenshot: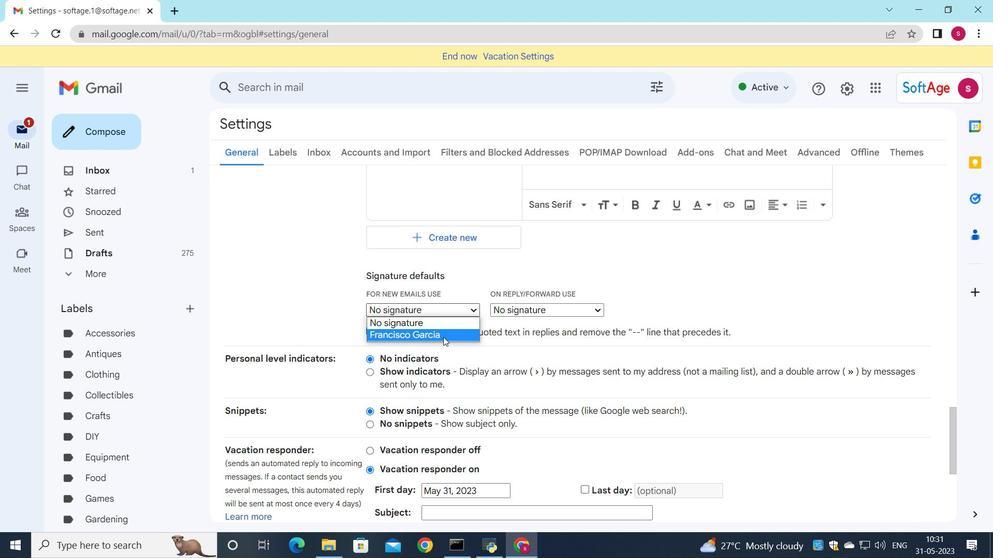 
Action: Mouse moved to (491, 313)
Screenshot: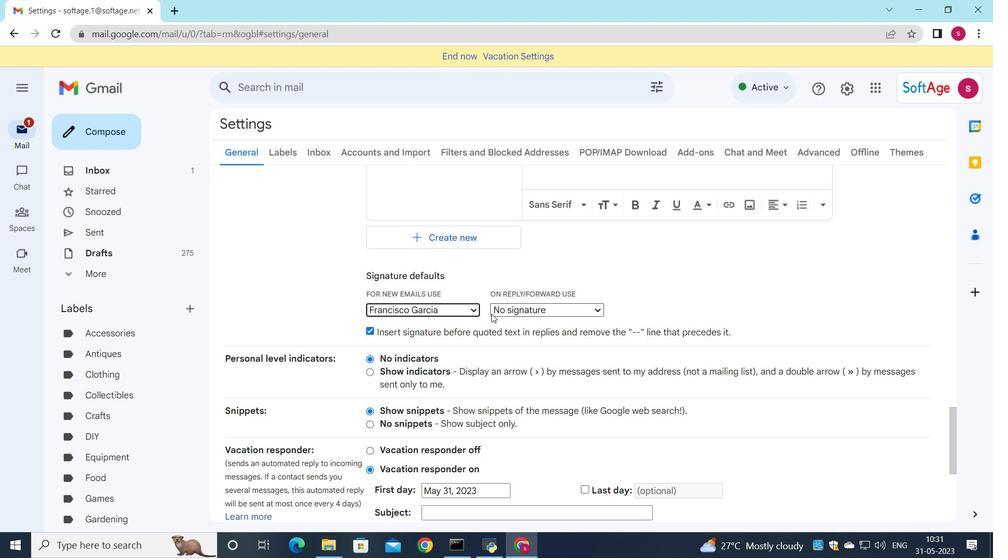 
Action: Mouse pressed left at (491, 313)
Screenshot: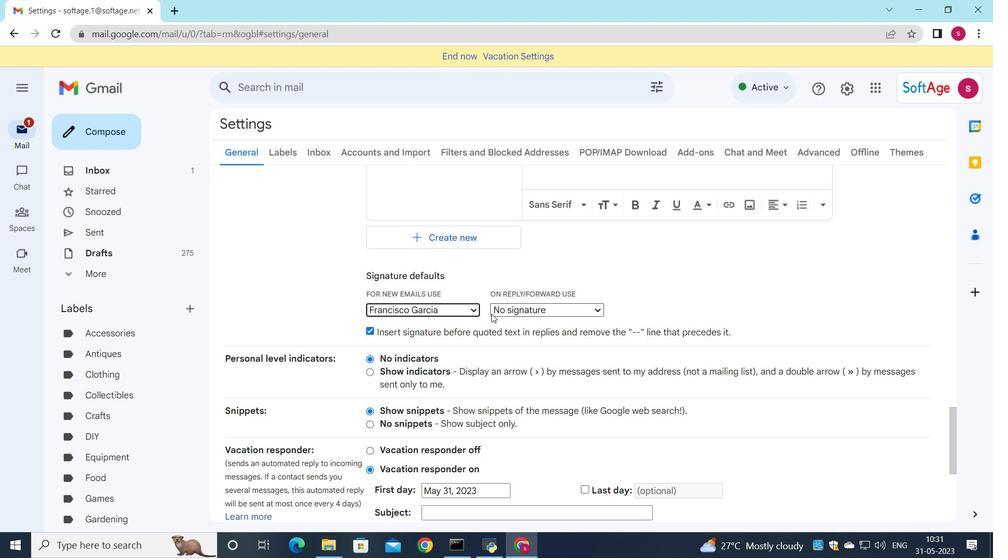 
Action: Mouse moved to (495, 333)
Screenshot: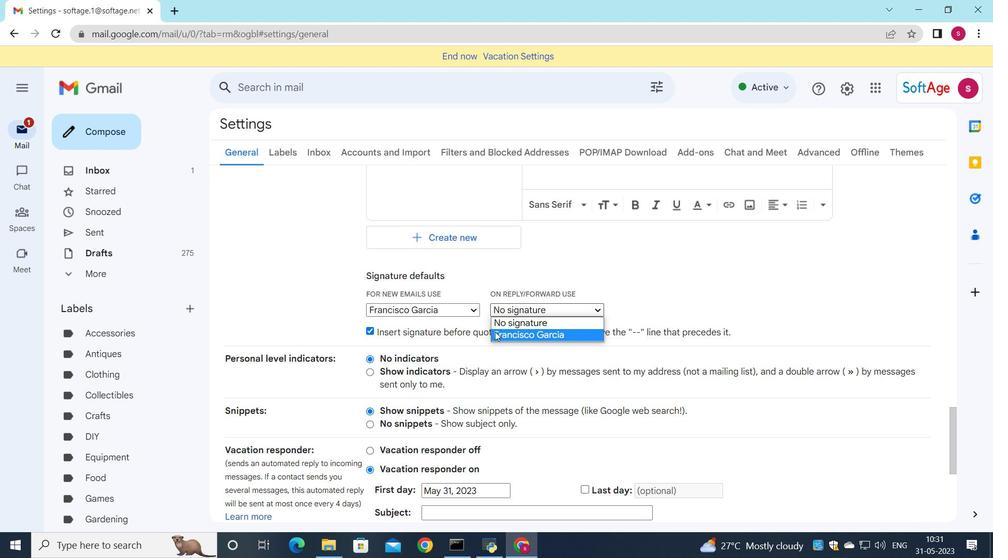 
Action: Mouse pressed left at (495, 333)
Screenshot: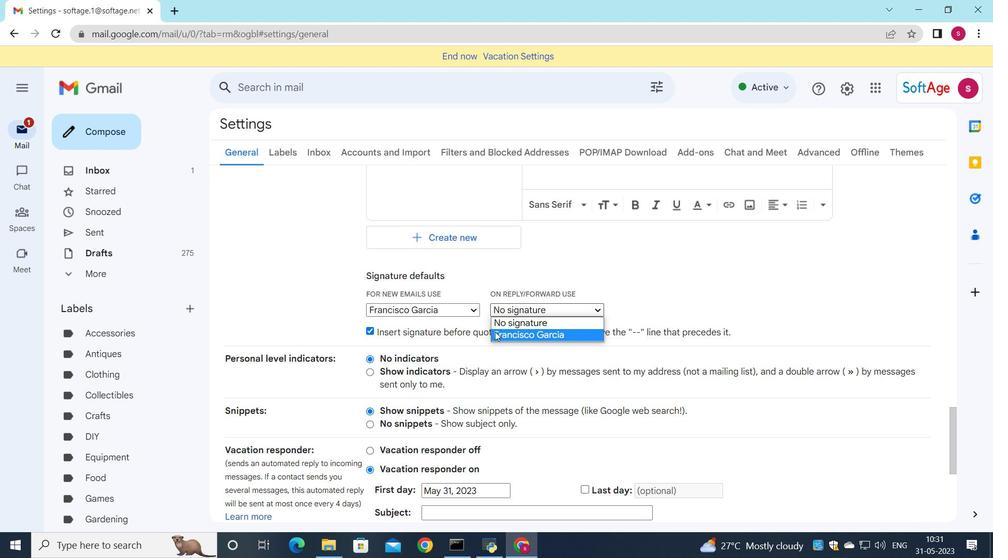 
Action: Mouse scrolled (495, 332) with delta (0, 0)
Screenshot: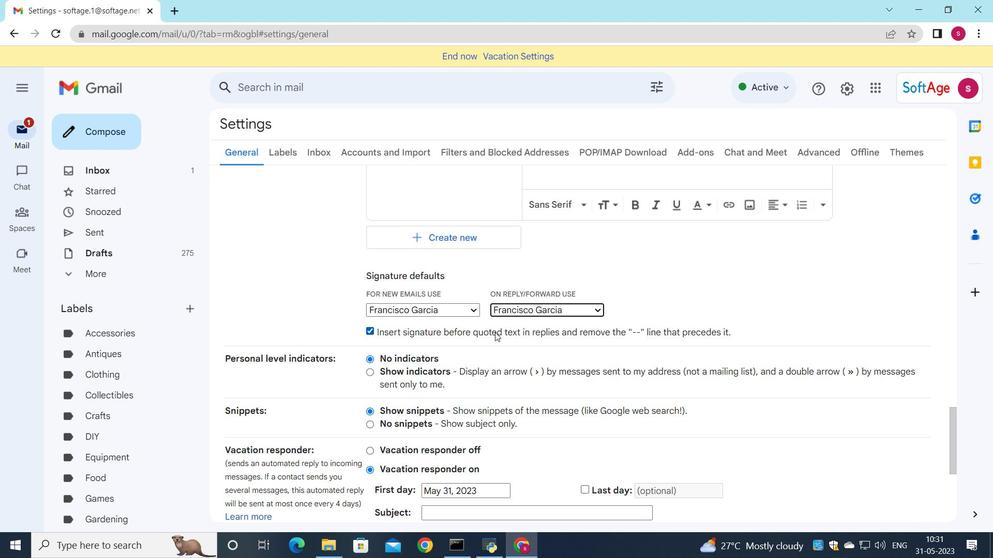 
Action: Mouse scrolled (495, 332) with delta (0, 0)
Screenshot: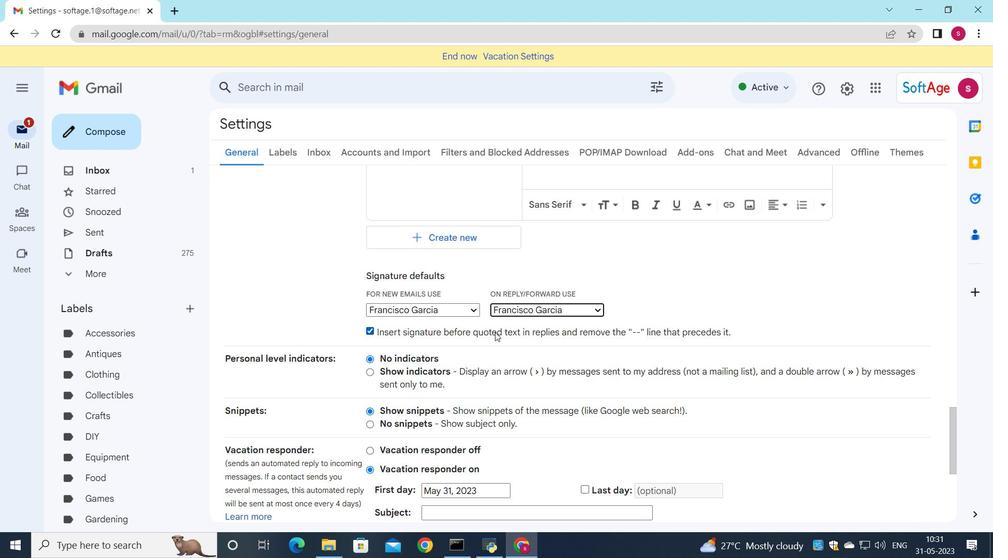 
Action: Mouse scrolled (495, 332) with delta (0, 0)
Screenshot: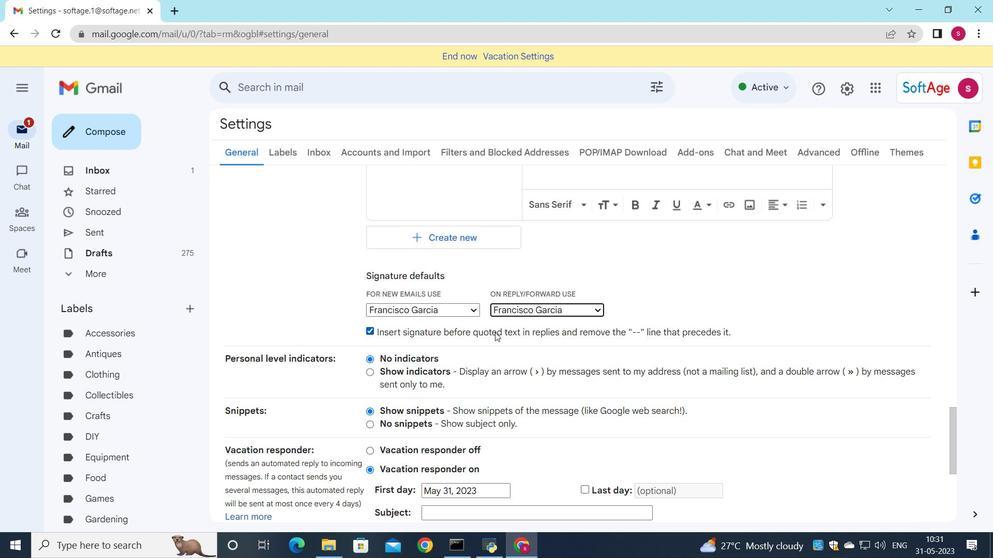 
Action: Mouse scrolled (495, 332) with delta (0, 0)
Screenshot: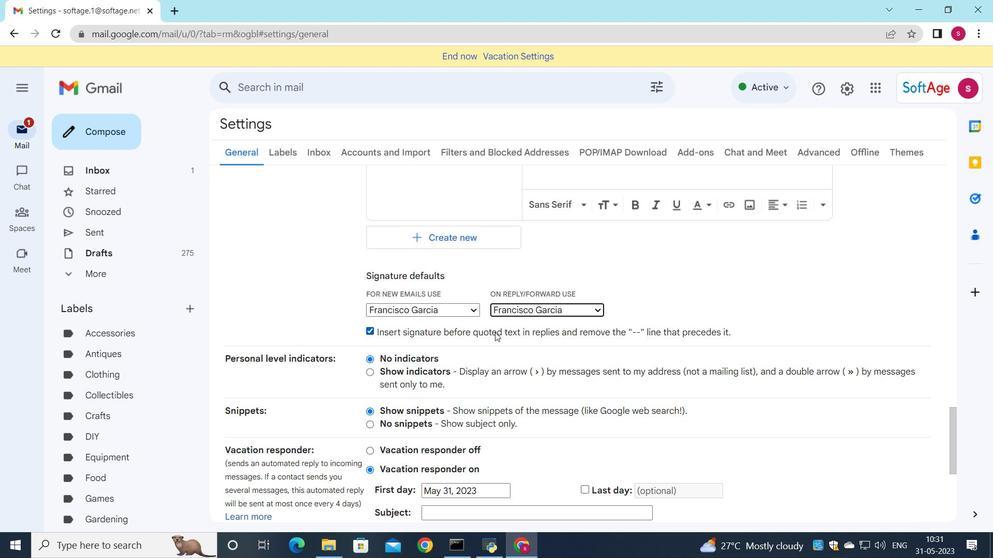 
Action: Mouse scrolled (495, 332) with delta (0, 0)
Screenshot: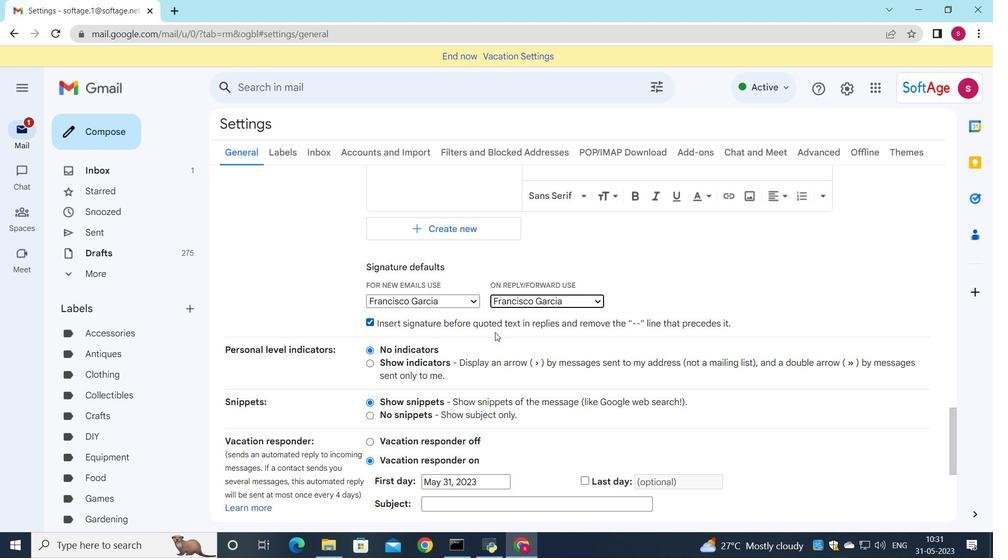 
Action: Mouse moved to (543, 451)
Screenshot: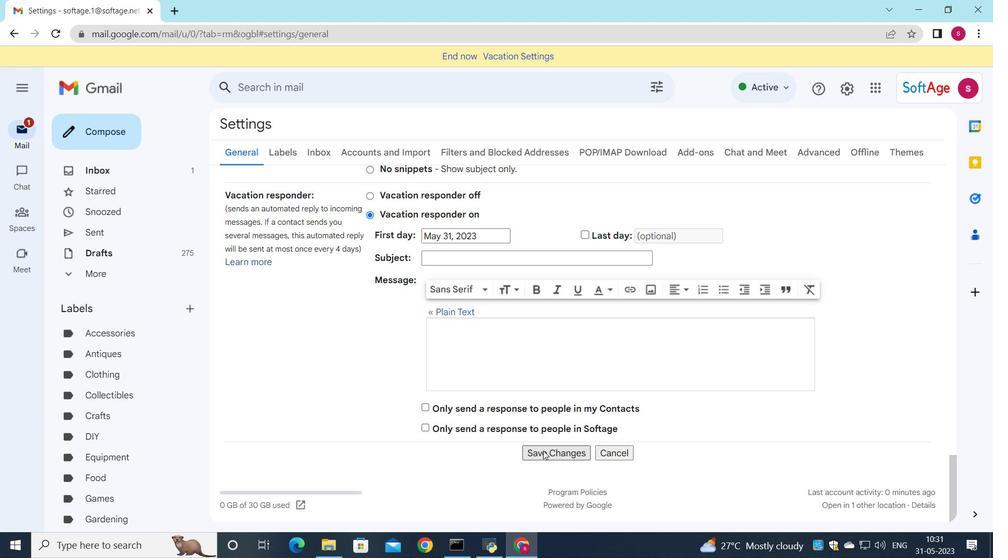 
Action: Mouse pressed left at (543, 451)
Screenshot: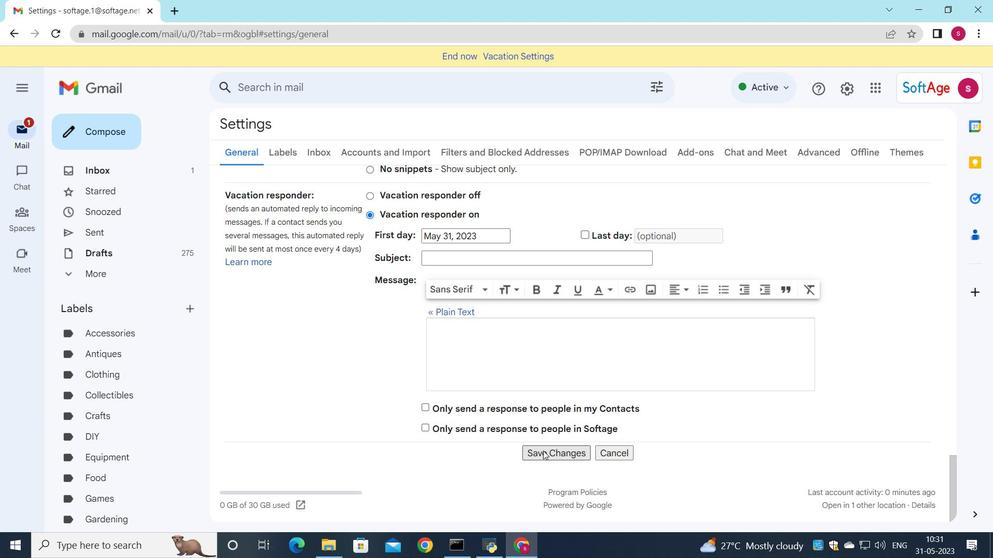 
Action: Mouse moved to (110, 129)
Screenshot: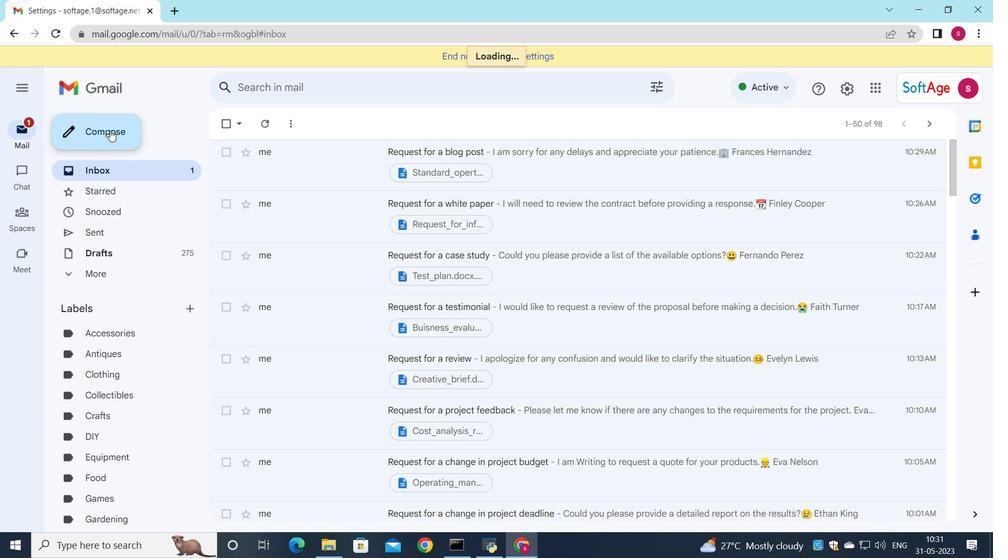 
Action: Mouse pressed left at (110, 129)
Screenshot: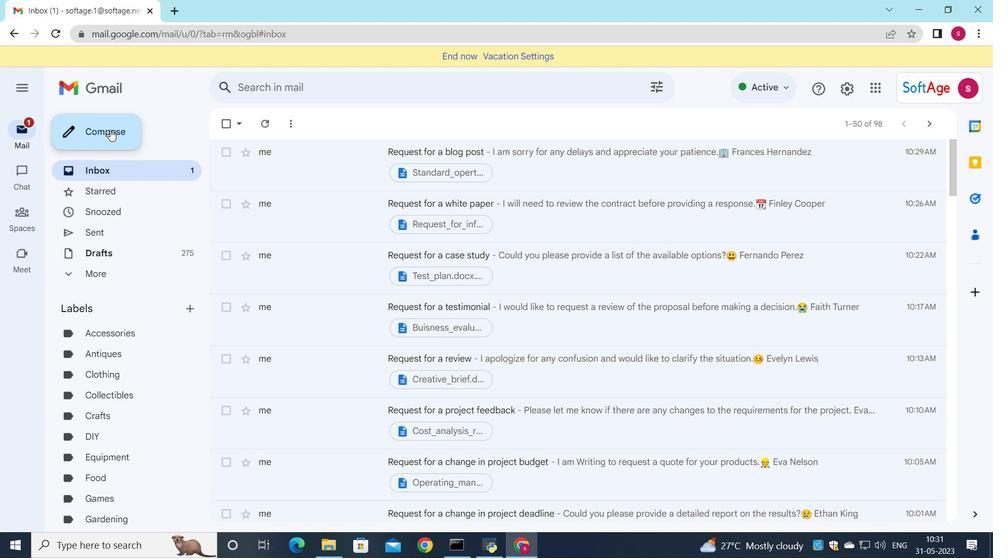 
Action: Mouse moved to (838, 270)
Screenshot: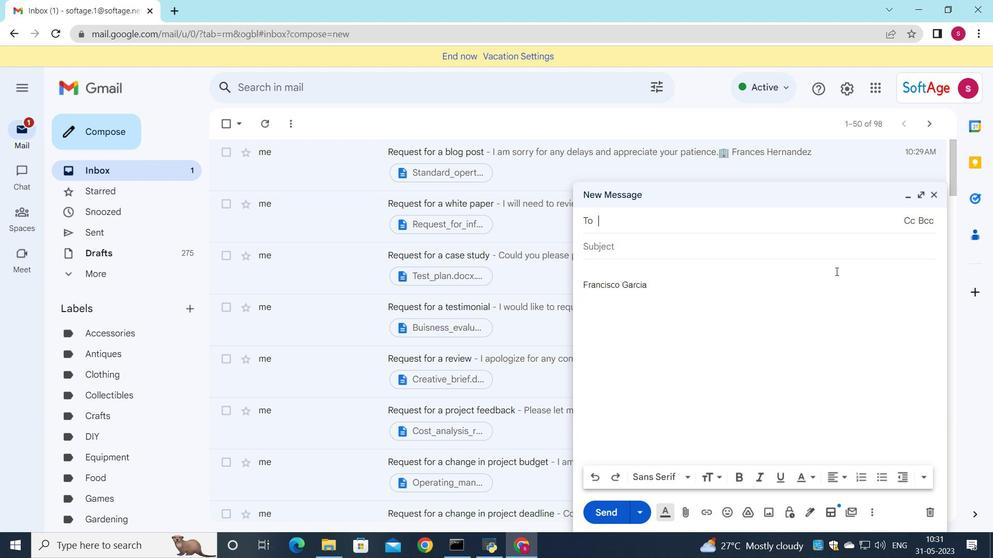 
Action: Key pressed <Key.down>
Screenshot: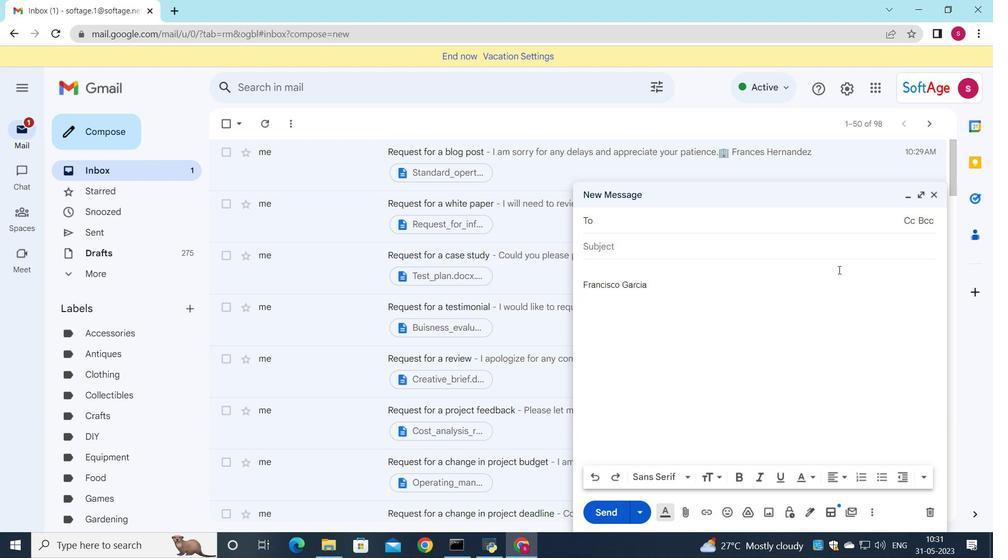 
Action: Mouse moved to (729, 413)
Screenshot: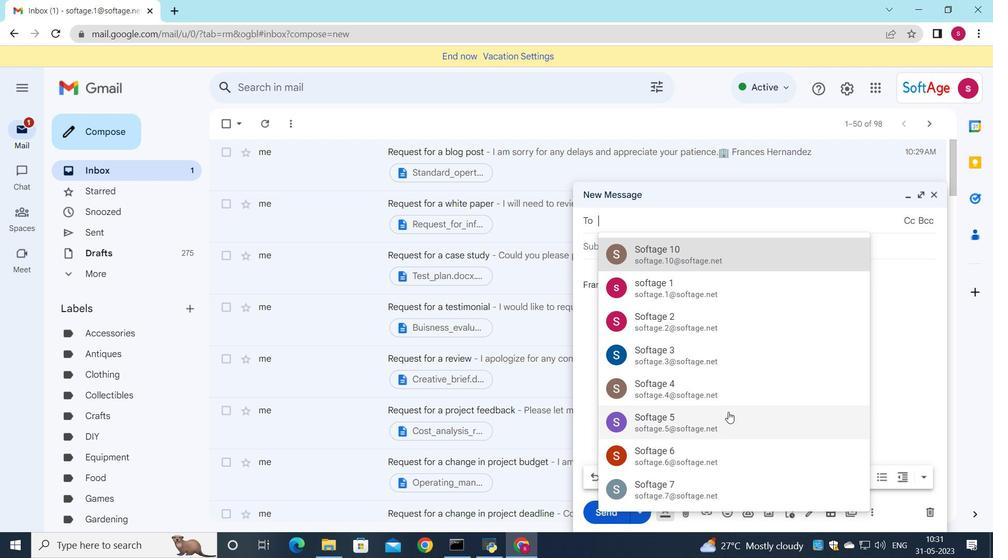 
Action: Mouse pressed left at (729, 413)
Screenshot: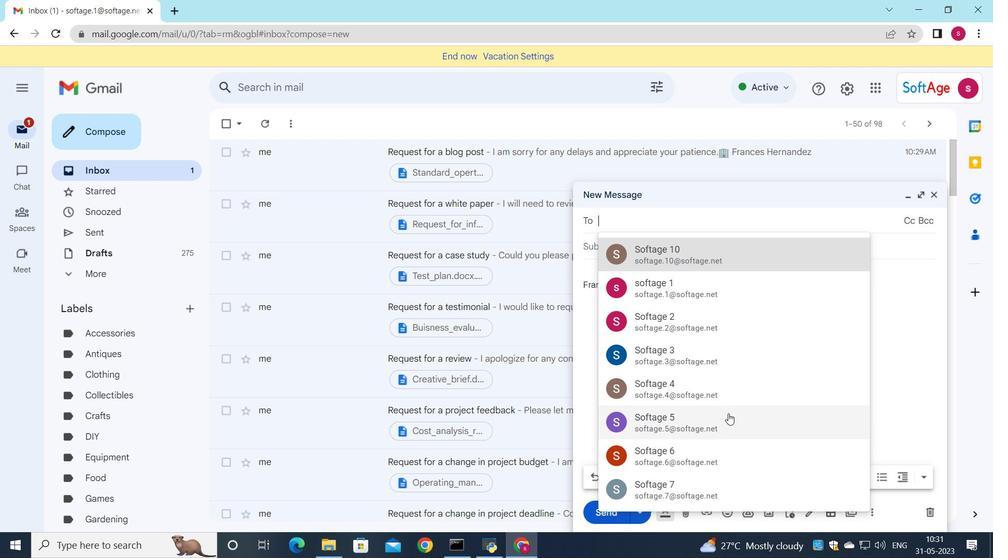 
Action: Mouse moved to (774, 365)
Screenshot: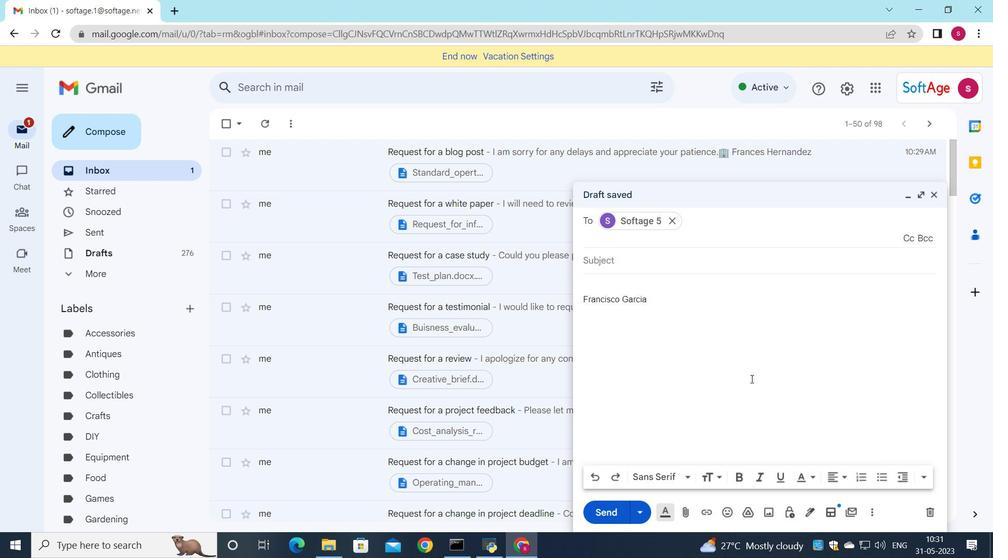 
Action: Key pressed <Key.down>
Screenshot: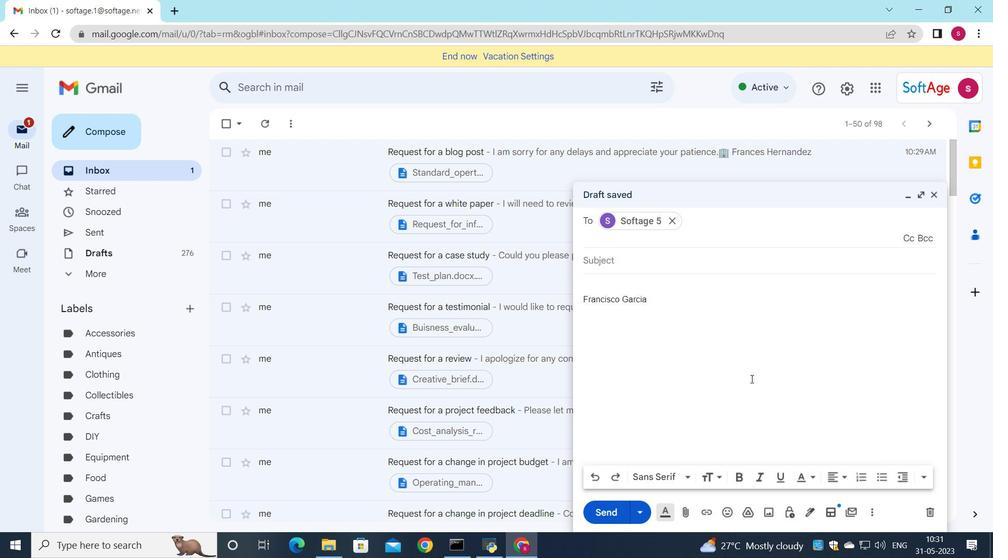 
Action: Mouse moved to (761, 291)
Screenshot: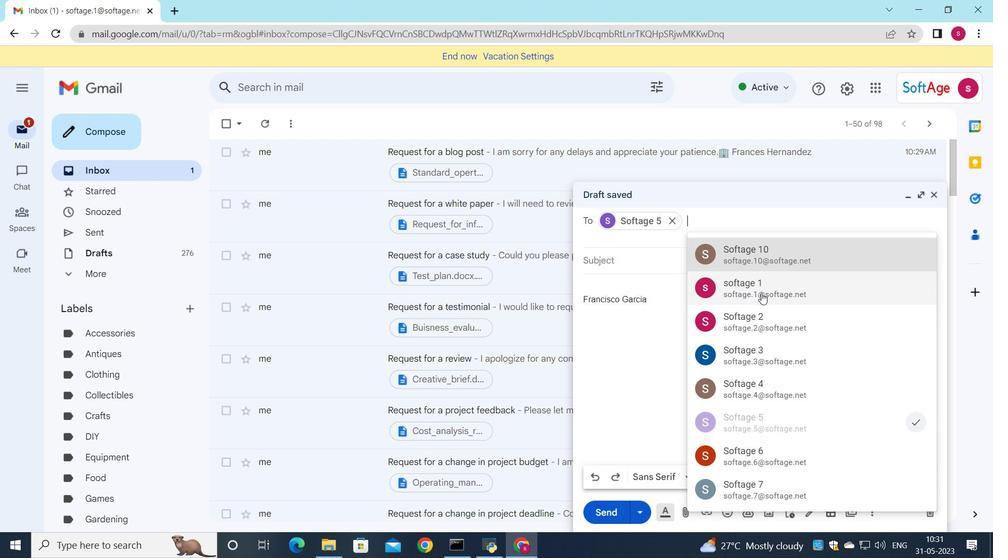 
Action: Mouse pressed left at (761, 291)
Screenshot: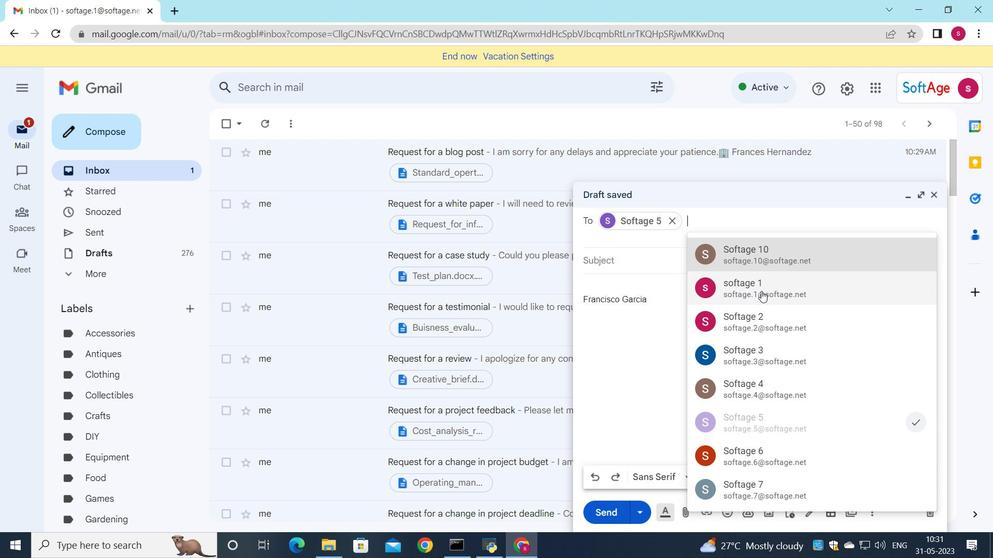
Action: Mouse moved to (774, 308)
Screenshot: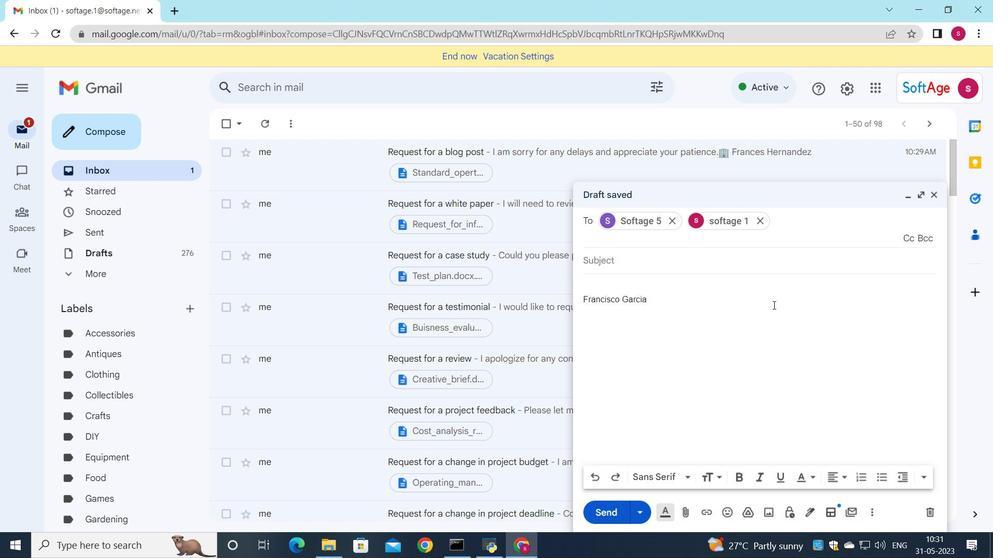 
Action: Key pressed <Key.down>
Screenshot: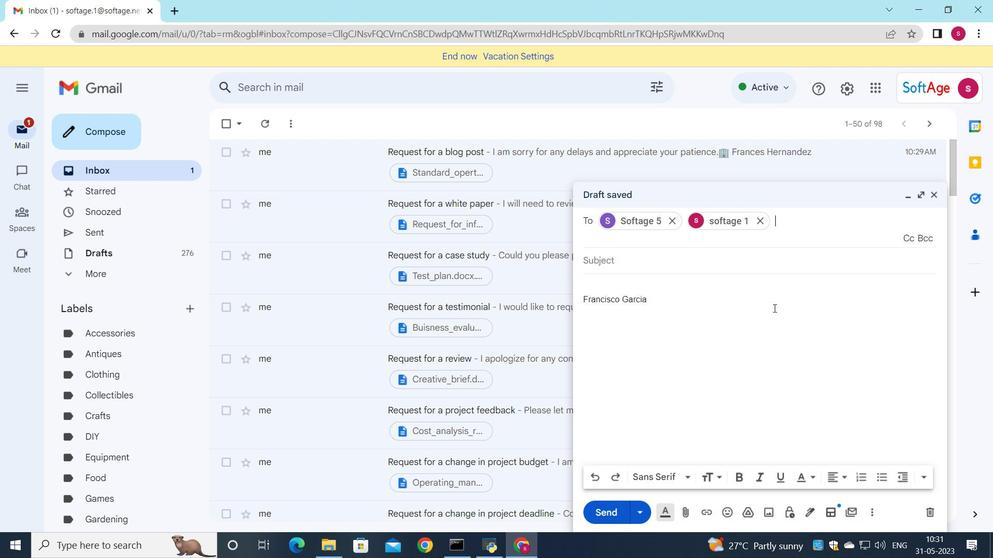
Action: Mouse moved to (804, 451)
Screenshot: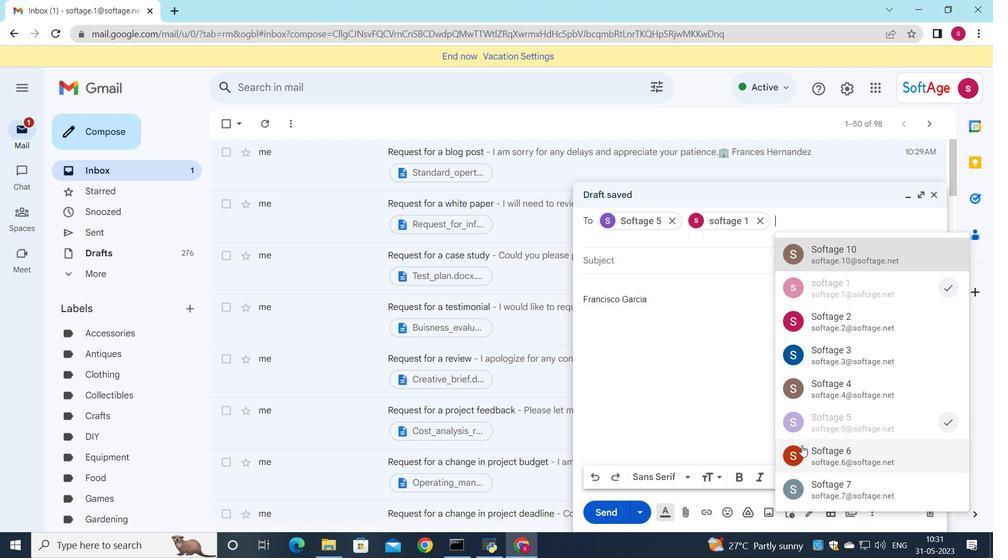 
Action: Mouse pressed left at (804, 451)
Screenshot: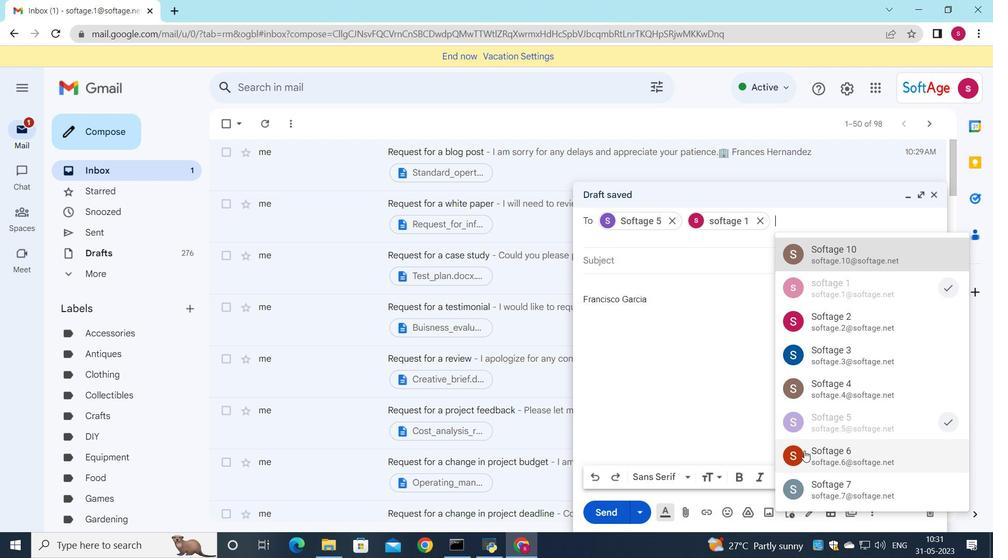 
Action: Mouse moved to (904, 240)
Screenshot: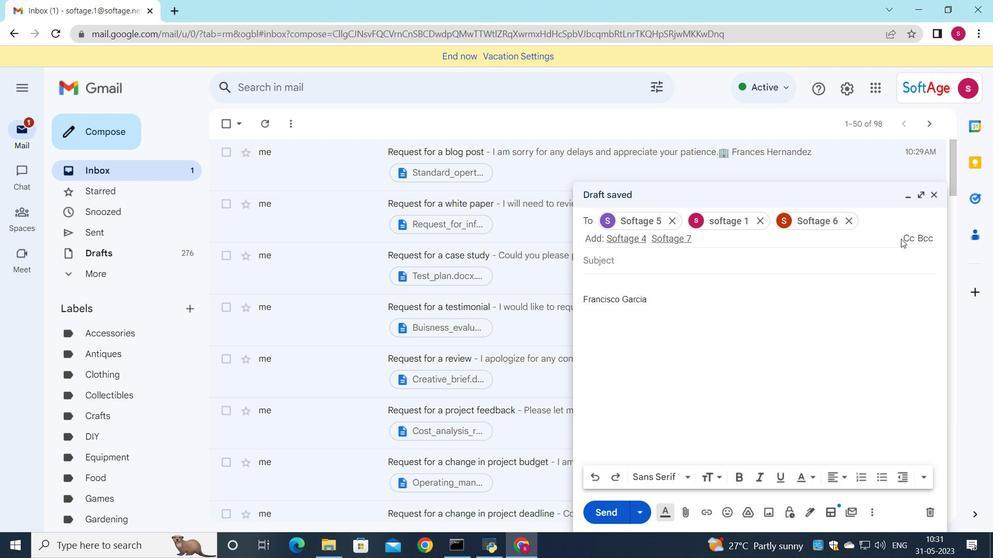 
Action: Mouse pressed left at (904, 240)
Screenshot: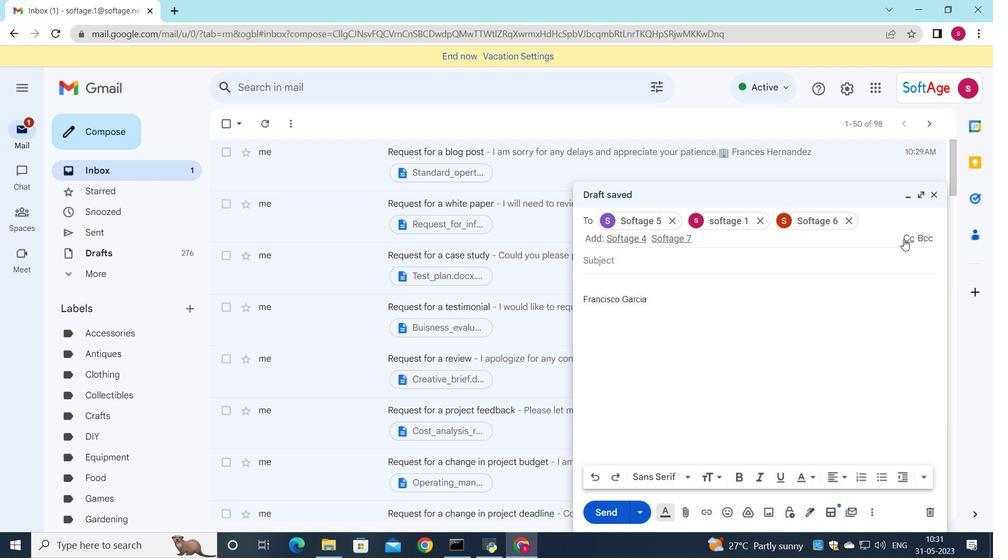 
Action: Mouse moved to (683, 266)
Screenshot: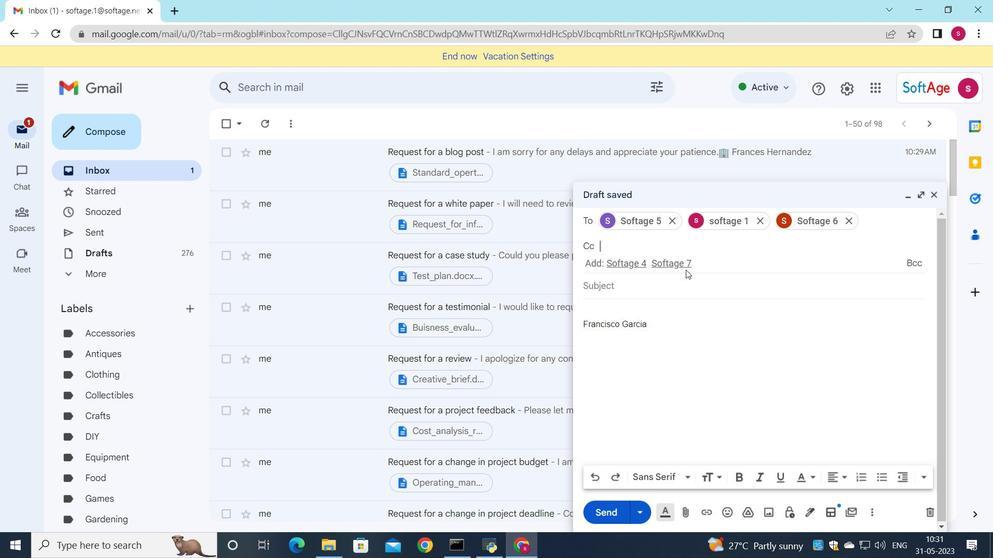 
Action: Mouse pressed left at (683, 266)
Screenshot: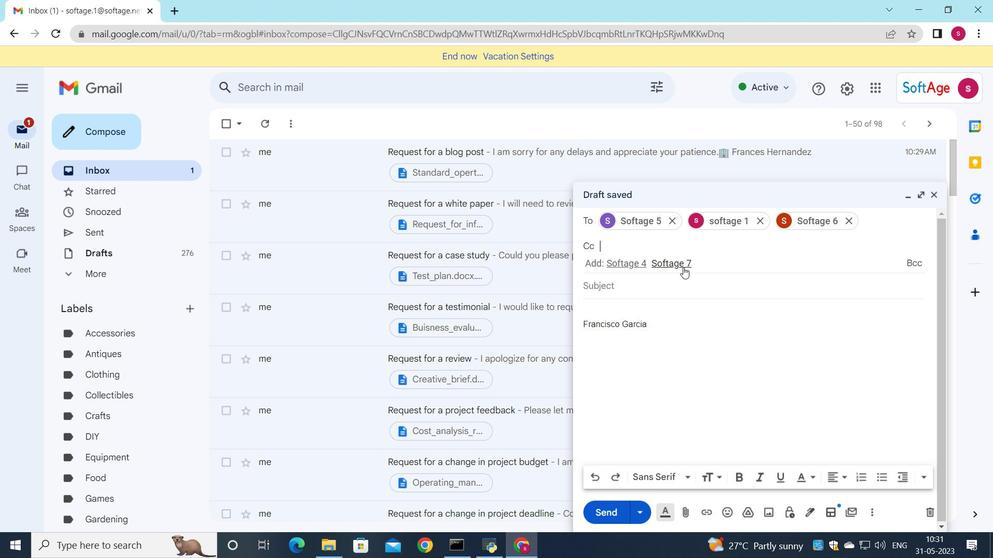
Action: Mouse moved to (659, 282)
Screenshot: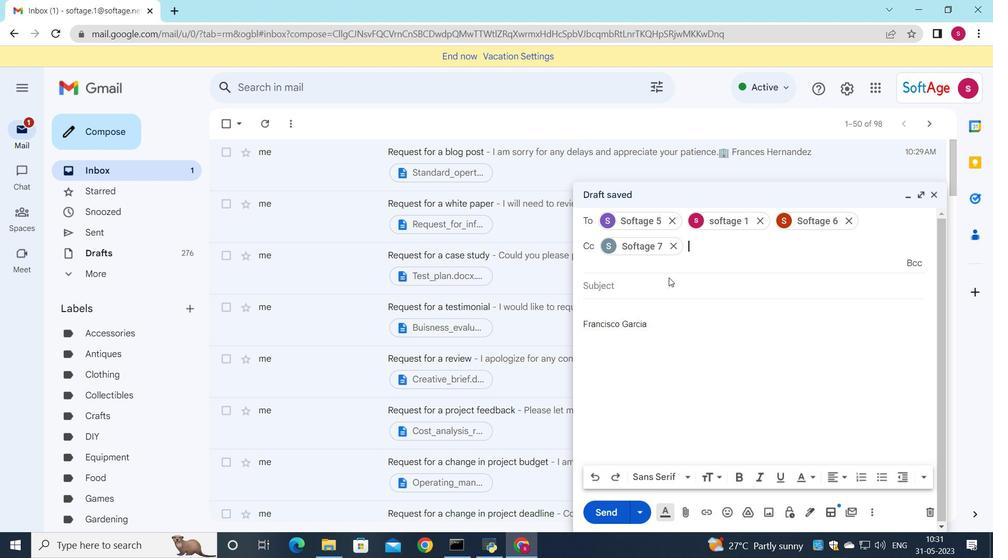 
Action: Mouse pressed left at (659, 282)
Screenshot: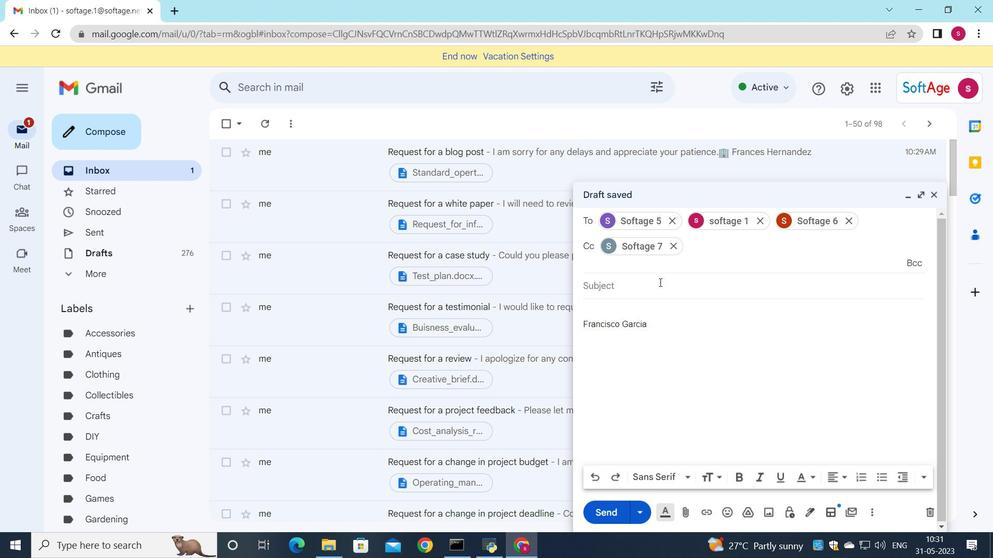 
Action: Key pressed <Key.shift>Request<Key.space>for<Key.space>an<Key.space>article
Screenshot: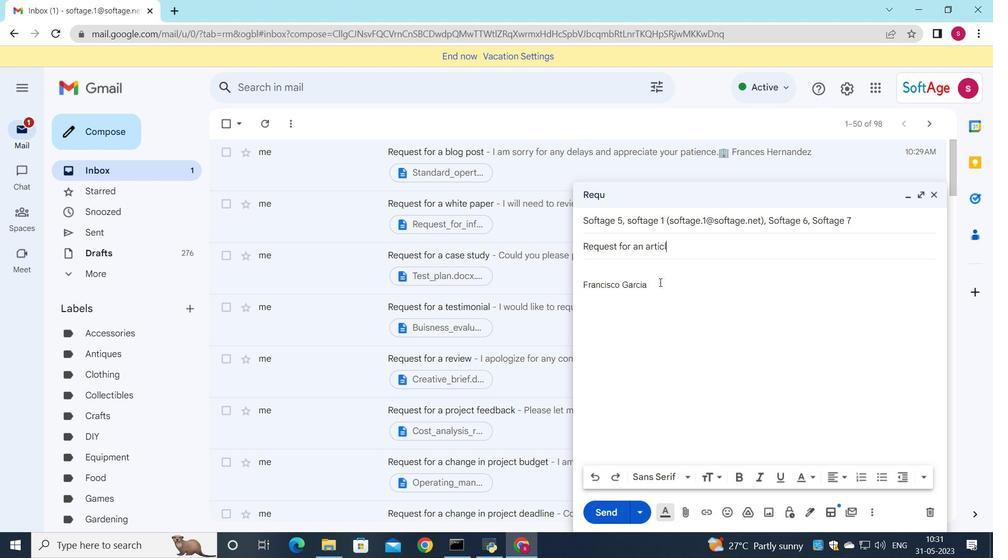 
Action: Mouse moved to (630, 271)
Screenshot: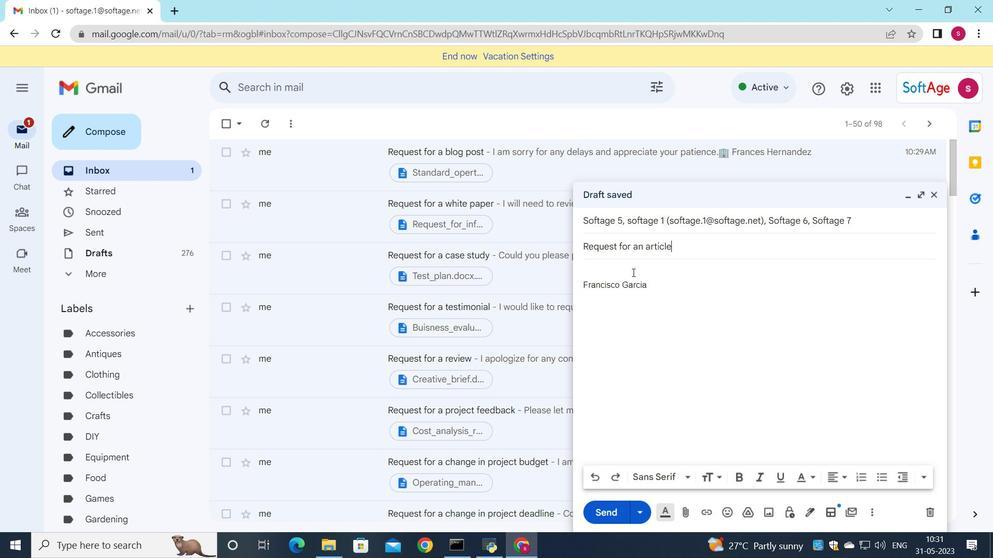 
Action: Mouse pressed left at (630, 271)
Screenshot: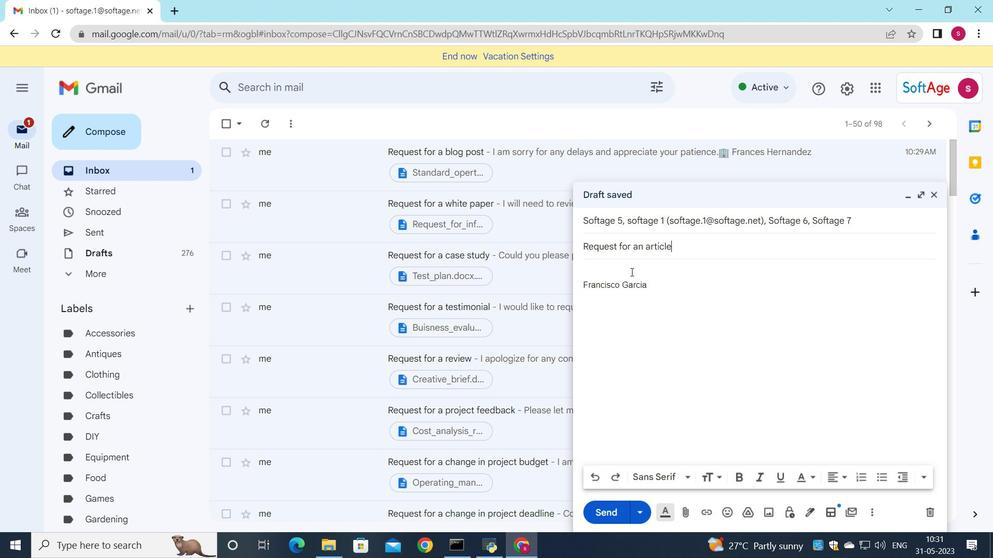 
Action: Key pressed <Key.shift>Please<Key.space>let<Key.space>me<Key.space>knoe<Key.space><Key.backspace><Key.backspace>w<Key.space>if<Key.space>you<Key.space>have<Key.space>any<Key.space>suggetions<Key.space>for<Key.space>impri<Key.backspace>ove<Key.space><Key.backspace>ment.
Screenshot: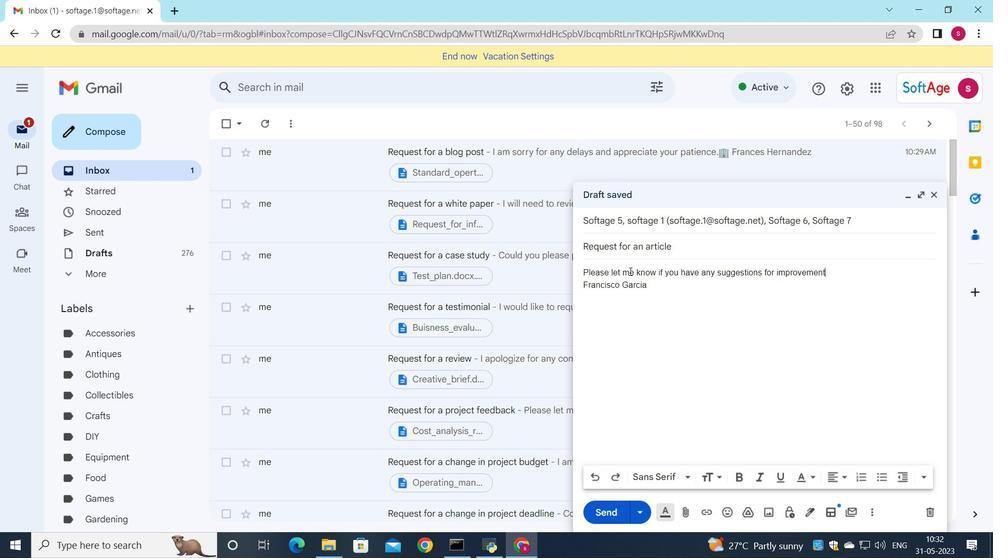 
Action: Mouse moved to (726, 512)
Screenshot: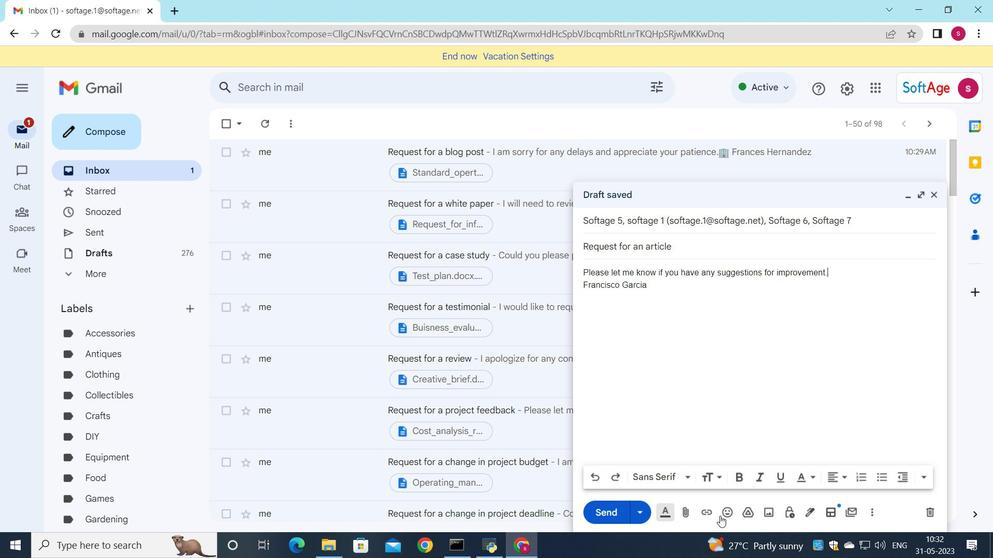 
Action: Mouse pressed left at (726, 512)
Screenshot: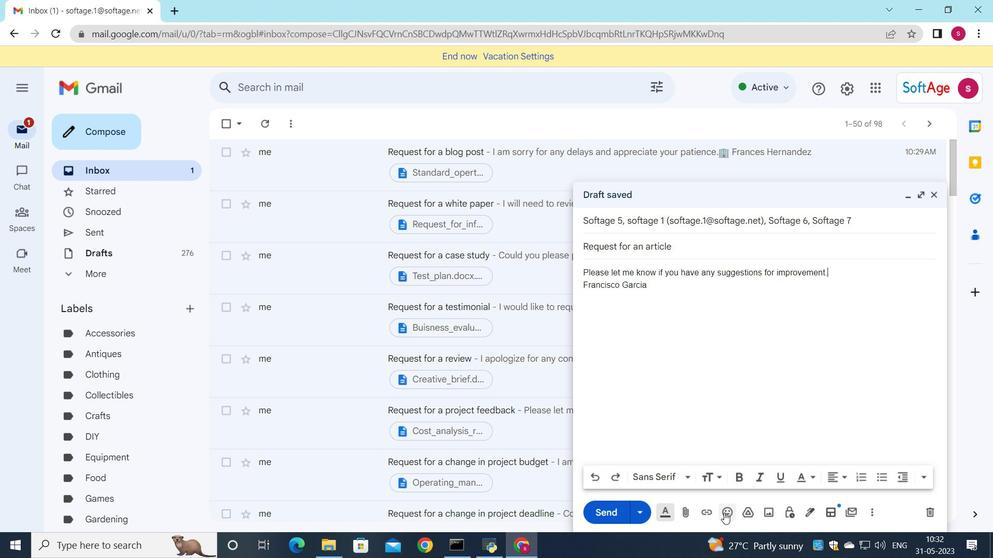 
Action: Mouse moved to (700, 458)
Screenshot: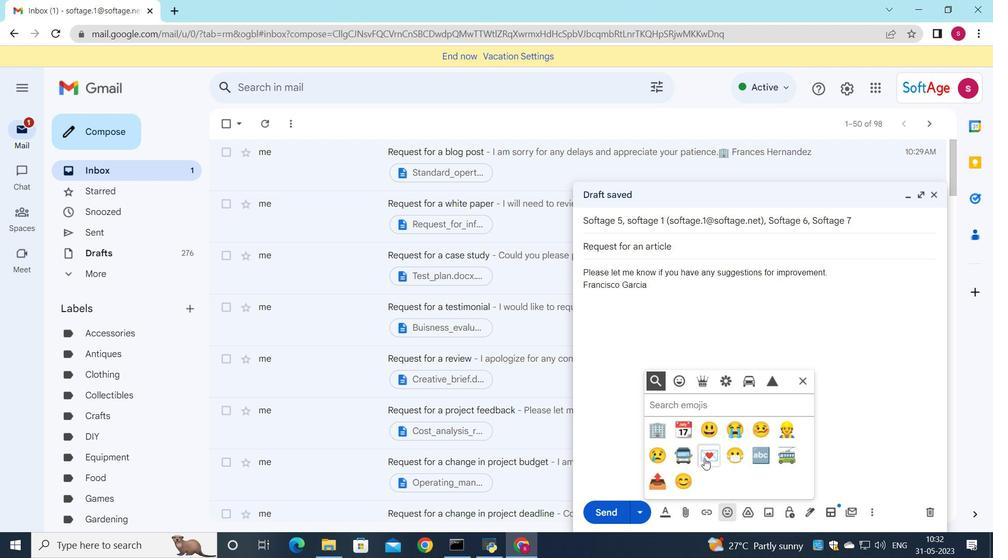 
Action: Mouse pressed left at (700, 458)
Screenshot: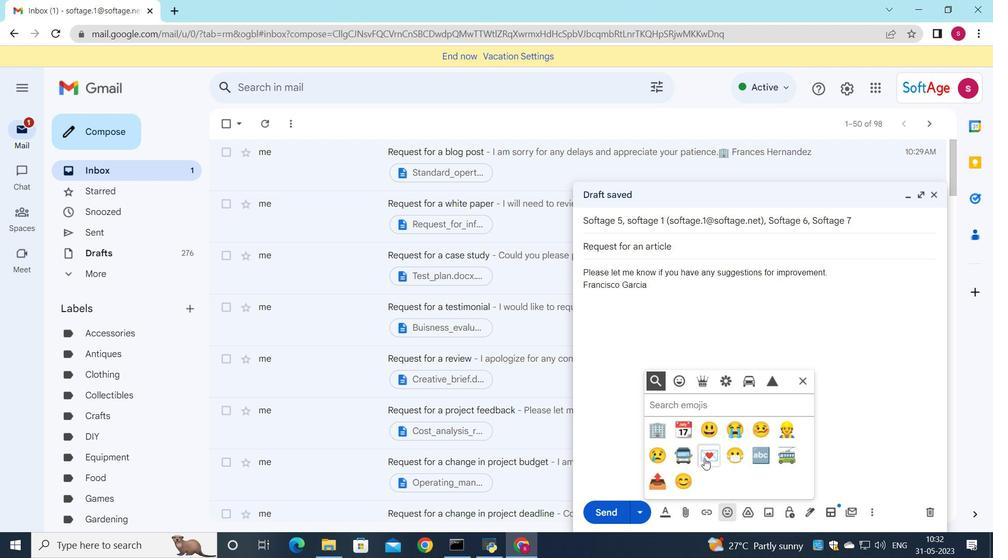 
Action: Mouse moved to (803, 383)
Screenshot: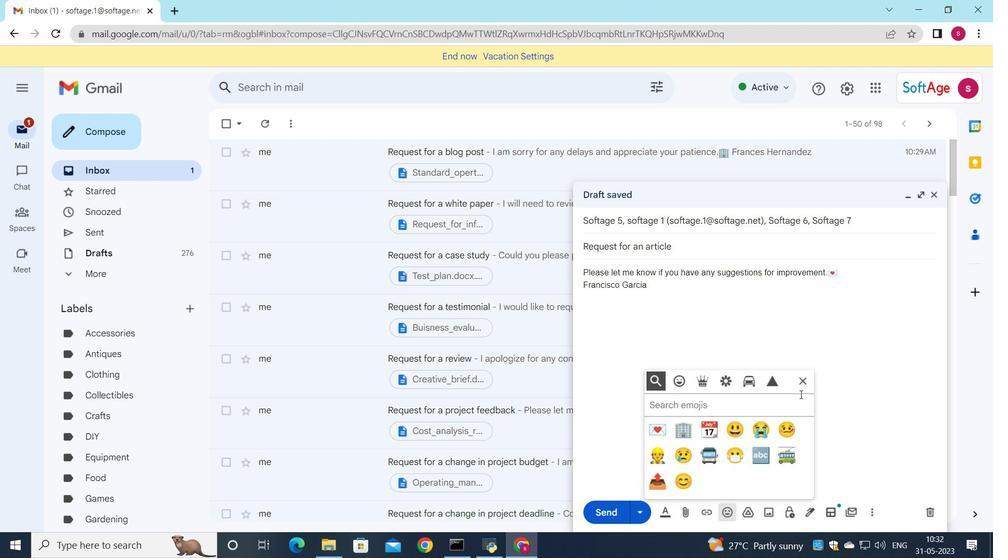 
Action: Mouse pressed left at (803, 383)
Screenshot: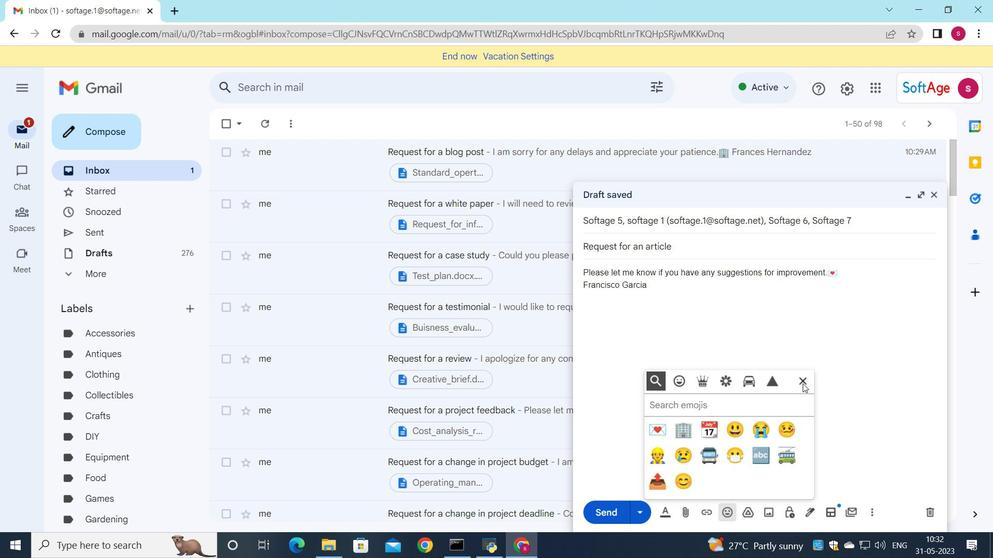 
Action: Mouse moved to (684, 514)
Screenshot: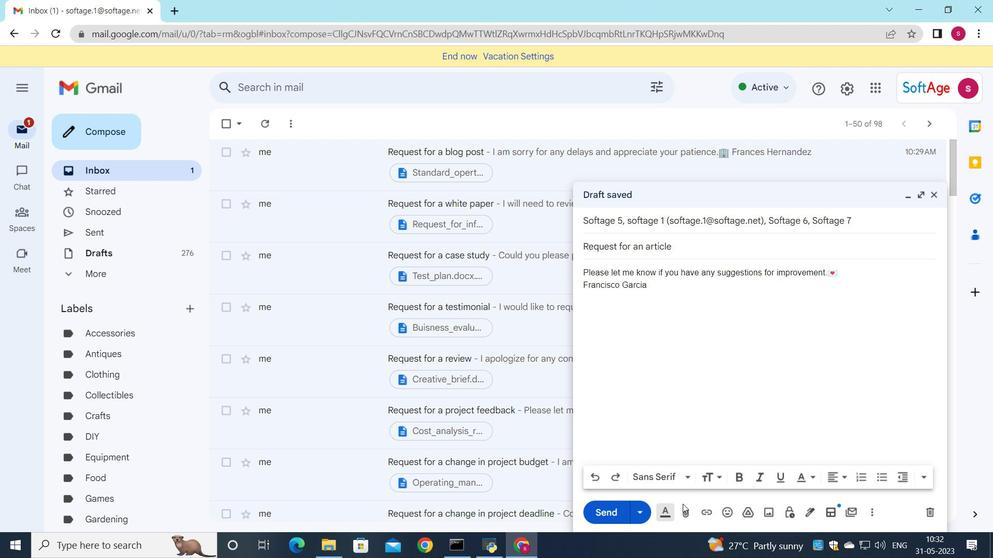 
Action: Mouse pressed left at (684, 514)
Screenshot: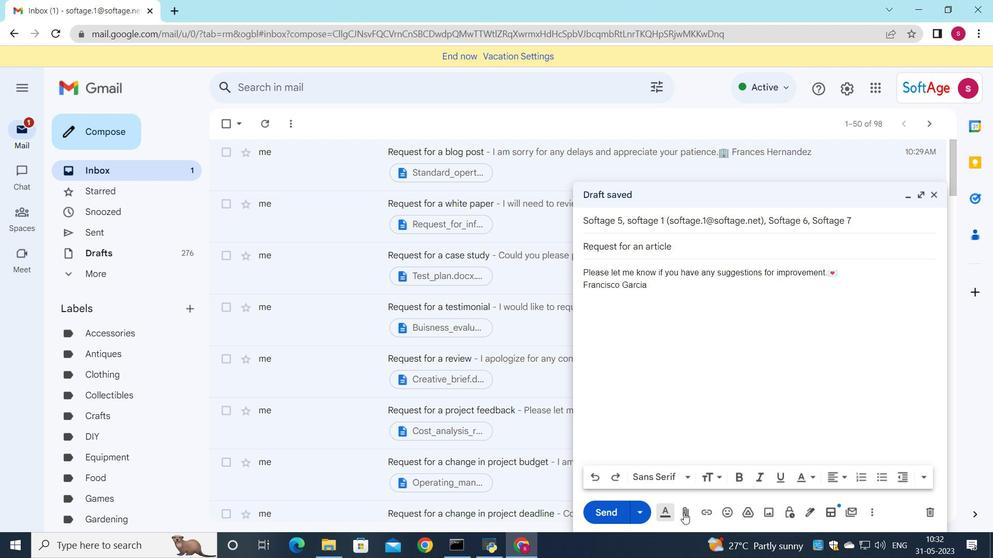 
Action: Mouse moved to (296, 100)
Screenshot: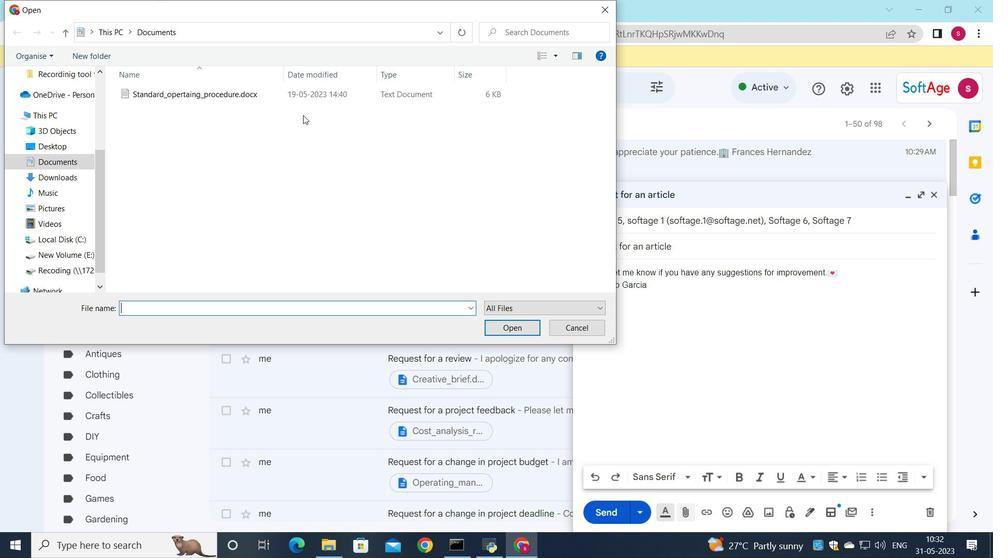 
Action: Mouse pressed left at (296, 100)
Screenshot: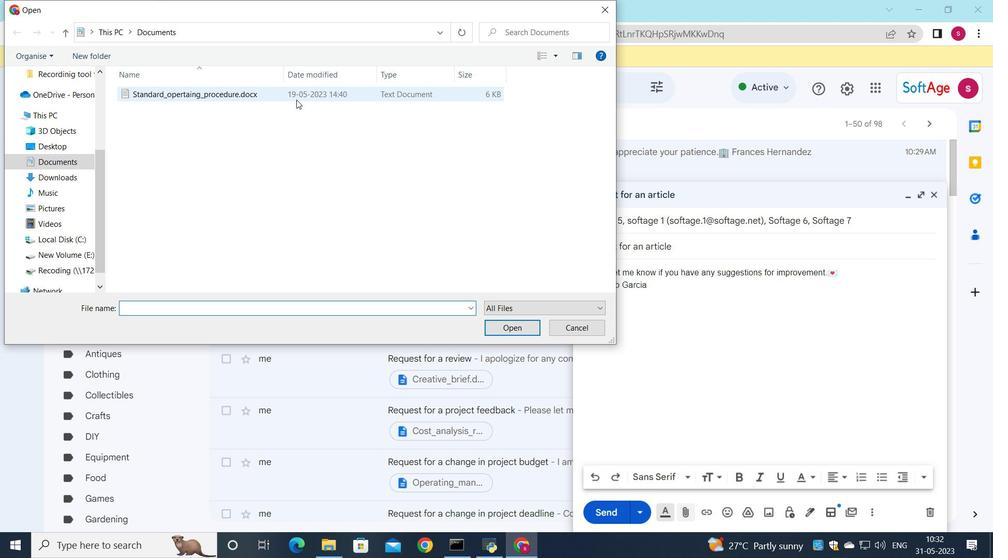 
Action: Mouse moved to (263, 92)
Screenshot: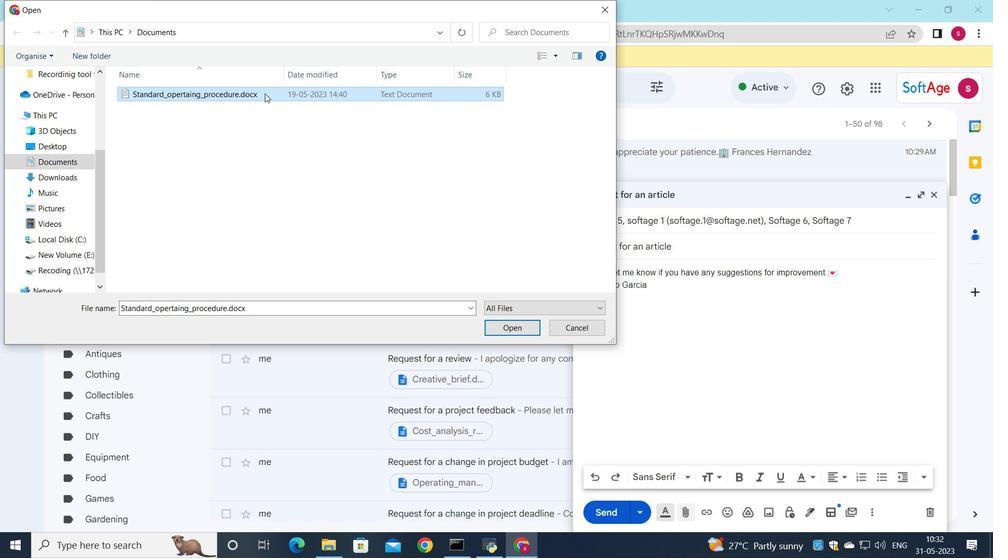 
Action: Mouse pressed left at (263, 92)
Screenshot: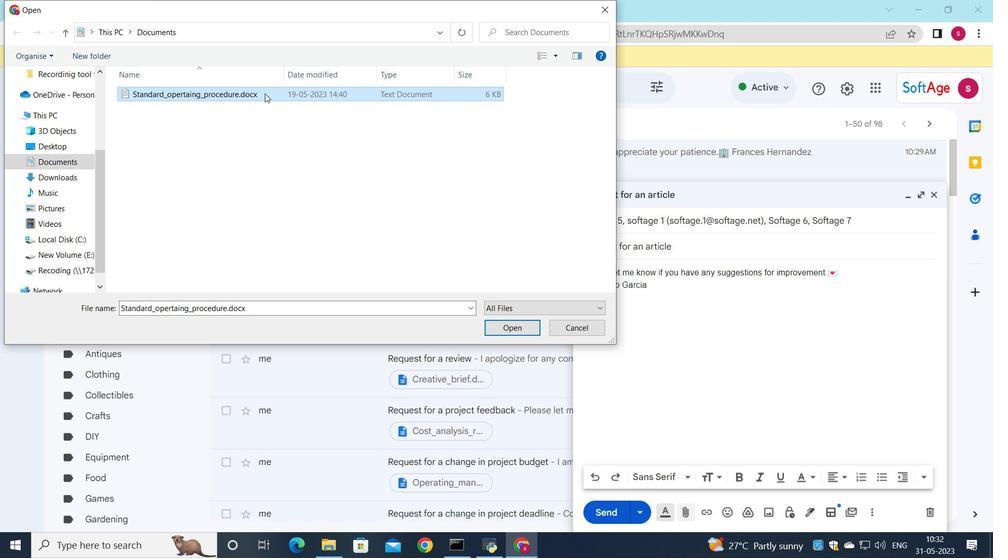 
Action: Mouse moved to (419, 177)
Screenshot: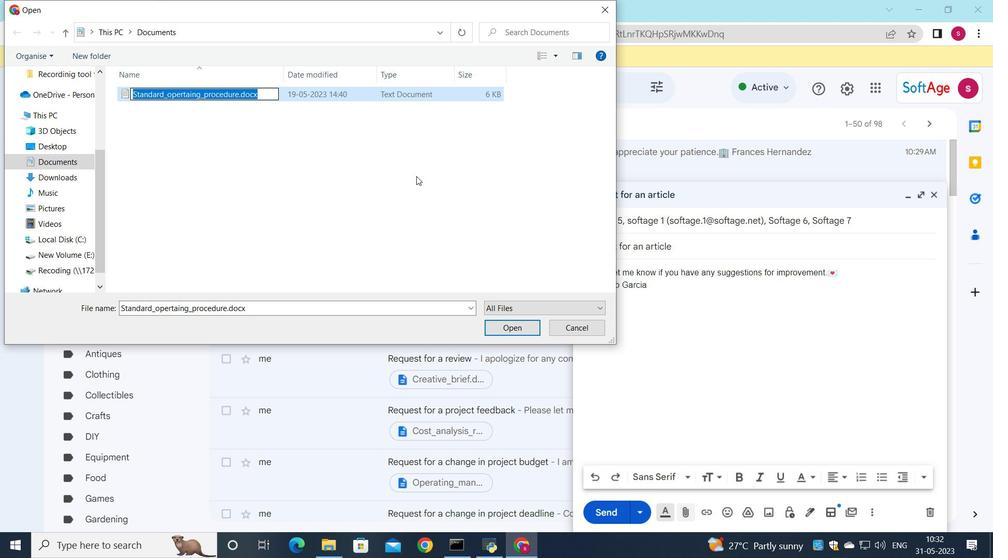 
Action: Key pressed <Key.shift>Marketing<Key.shift><Key.shift><Key.shift><Key.shift><Key.shift><Key.shift>_reserarch<Key.shift><Key.shift><Key.shift><Key.shift><Key.shift><Key.shift><Key.shift><Key.shift>_report.pdf
Screenshot: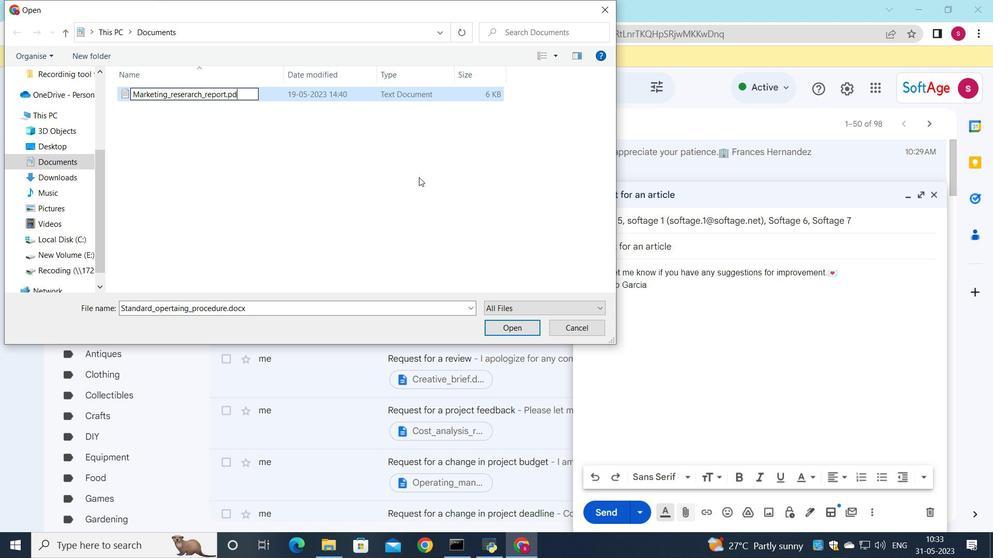 
Action: Mouse scrolled (419, 178) with delta (0, 0)
Screenshot: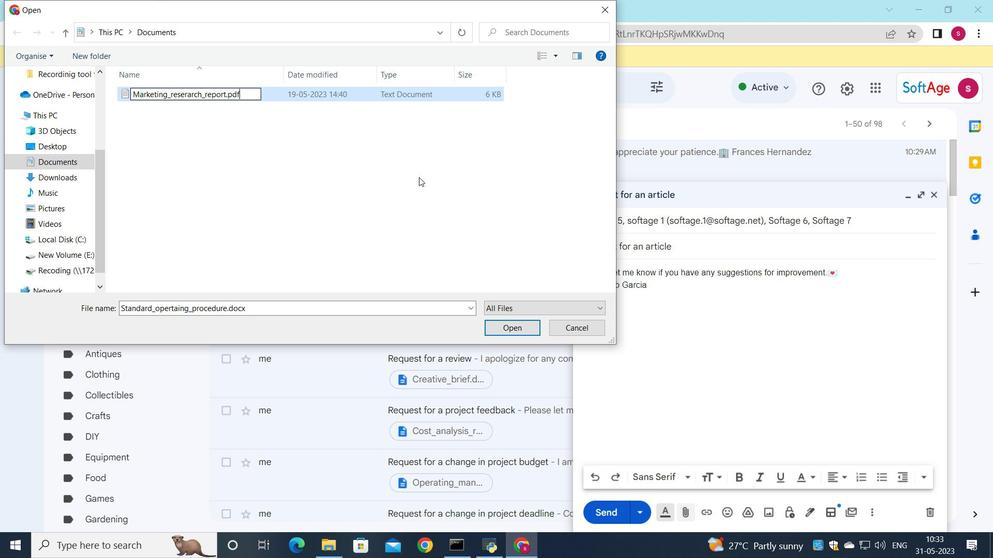 
Action: Mouse scrolled (419, 178) with delta (0, 0)
Screenshot: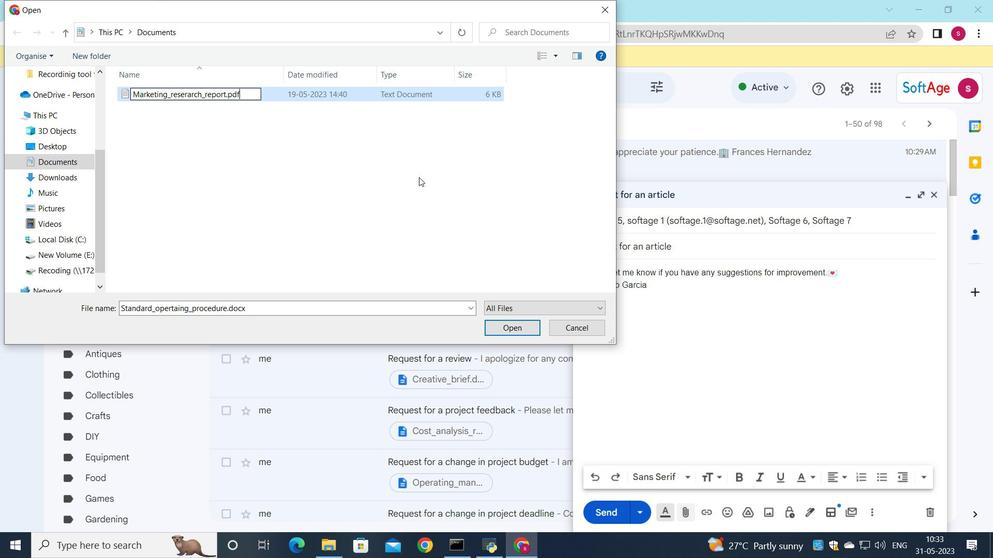 
Action: Mouse moved to (329, 90)
Screenshot: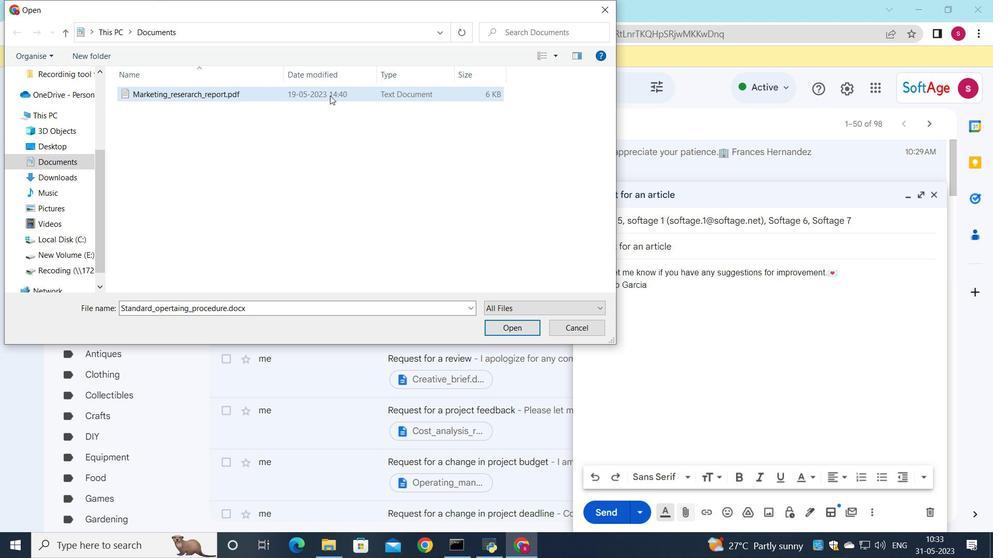 
Action: Mouse pressed left at (329, 90)
Screenshot: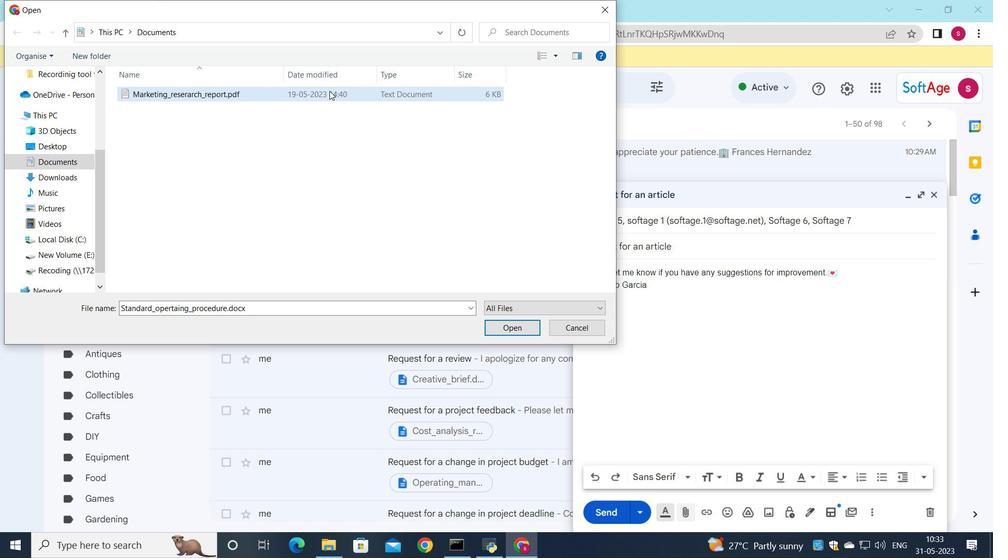 
Action: Mouse moved to (504, 327)
Screenshot: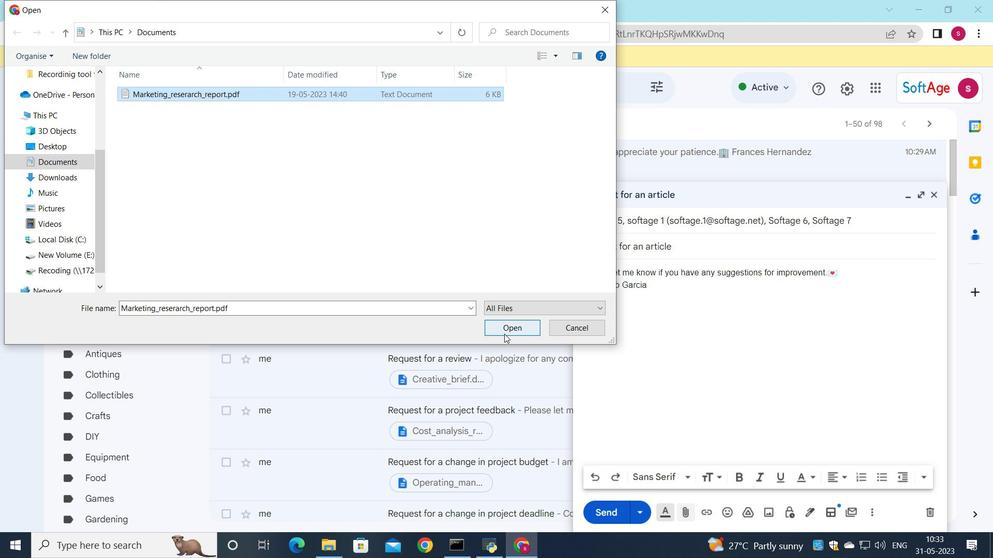 
Action: Mouse pressed left at (504, 327)
Screenshot: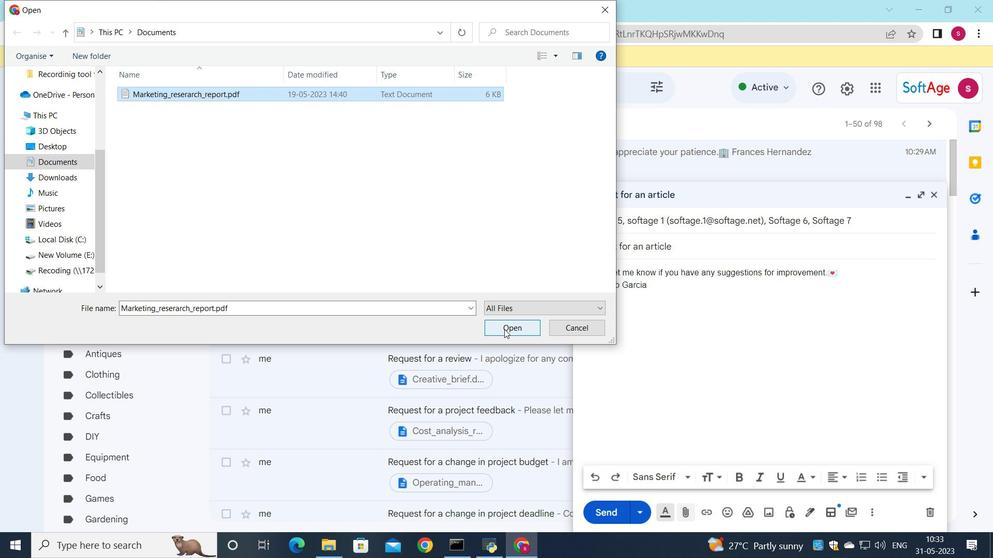 
Action: Mouse moved to (604, 519)
Screenshot: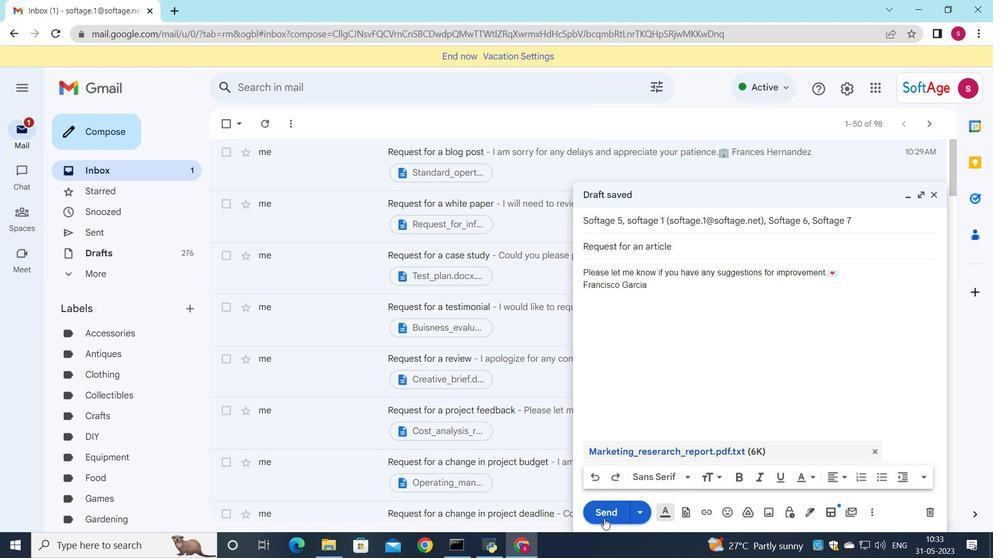 
Action: Mouse pressed left at (604, 519)
Screenshot: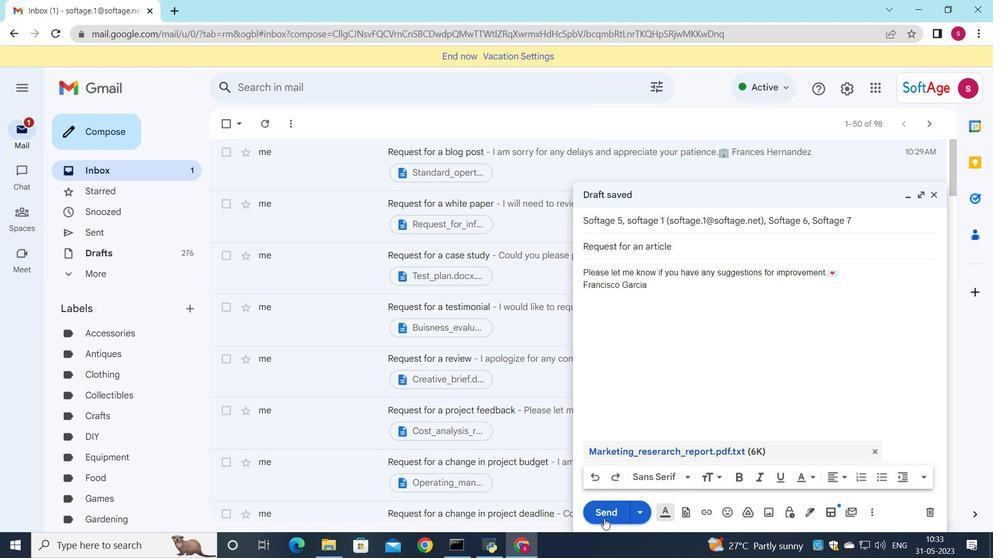 
Action: Mouse moved to (375, 168)
Screenshot: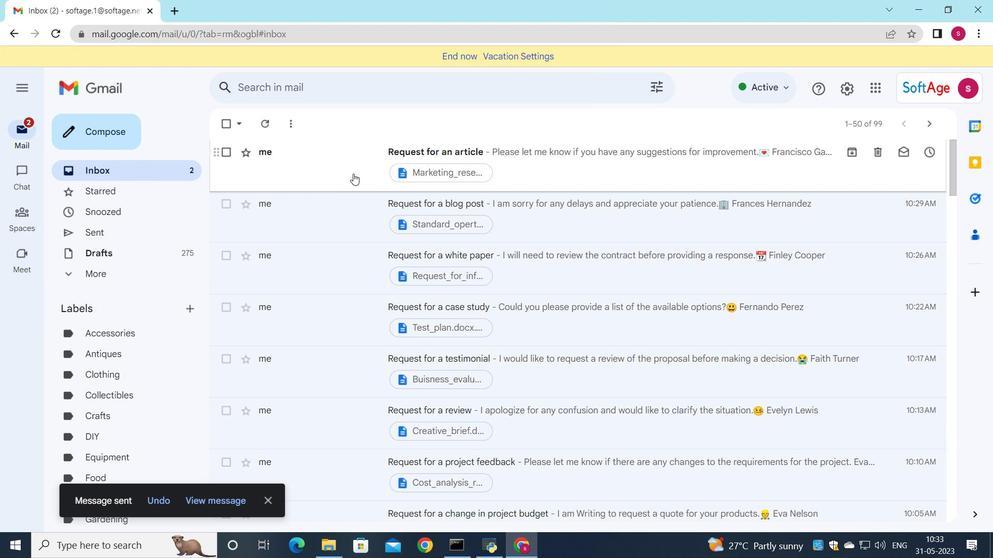 
Action: Mouse pressed left at (375, 168)
Screenshot: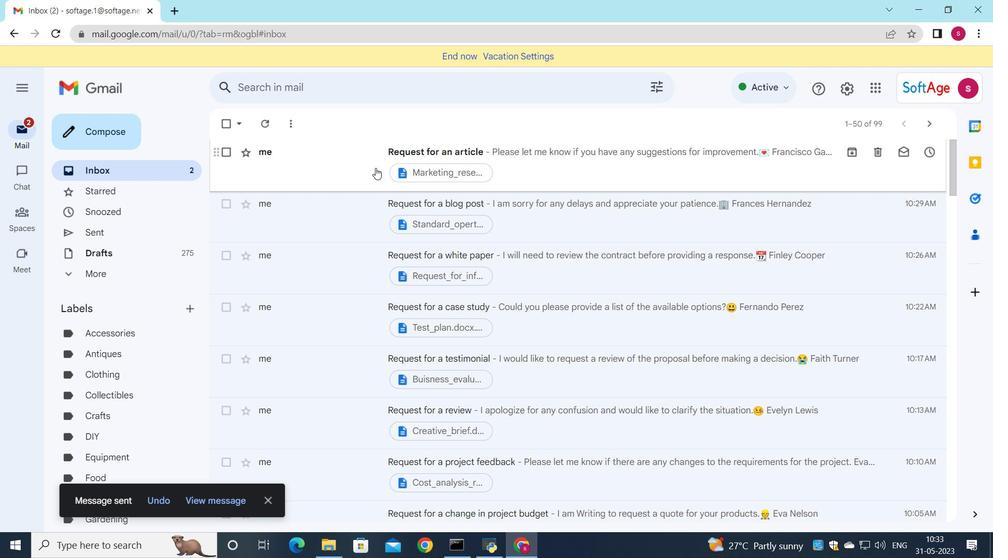 
Action: Mouse moved to (506, 213)
Screenshot: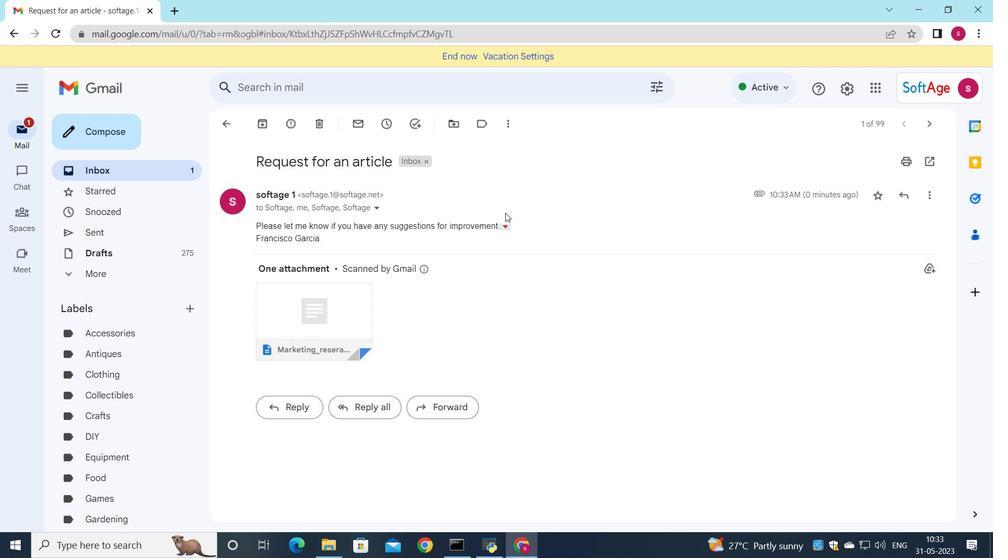 
